 Task: In the  document illustration. Add the mentioned hyperlink after second sentence in main content 'www.wikipedia.org' Insert the picture of  'Movie Poster' with name   Movie Poster.png  Change shape height to 3.3
Action: Mouse moved to (29, 81)
Screenshot: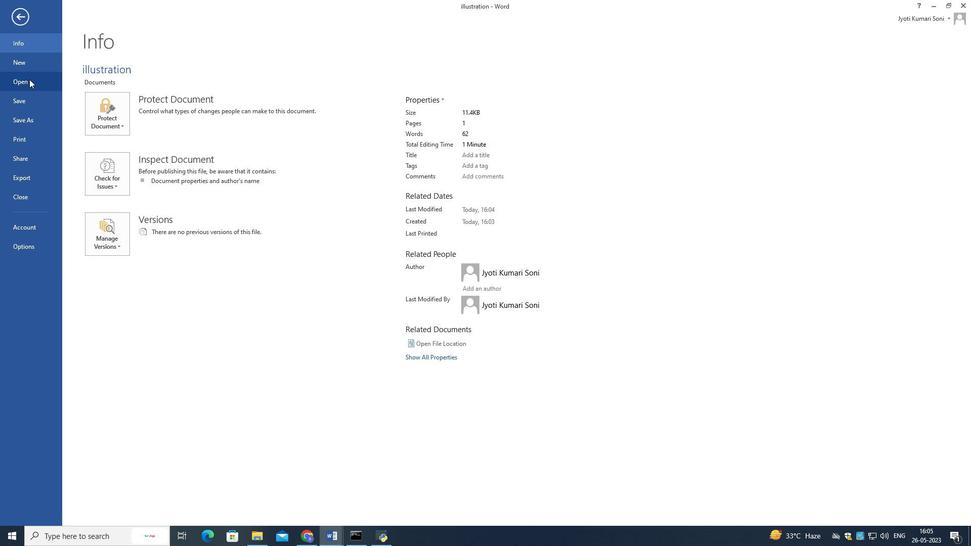
Action: Mouse pressed left at (29, 81)
Screenshot: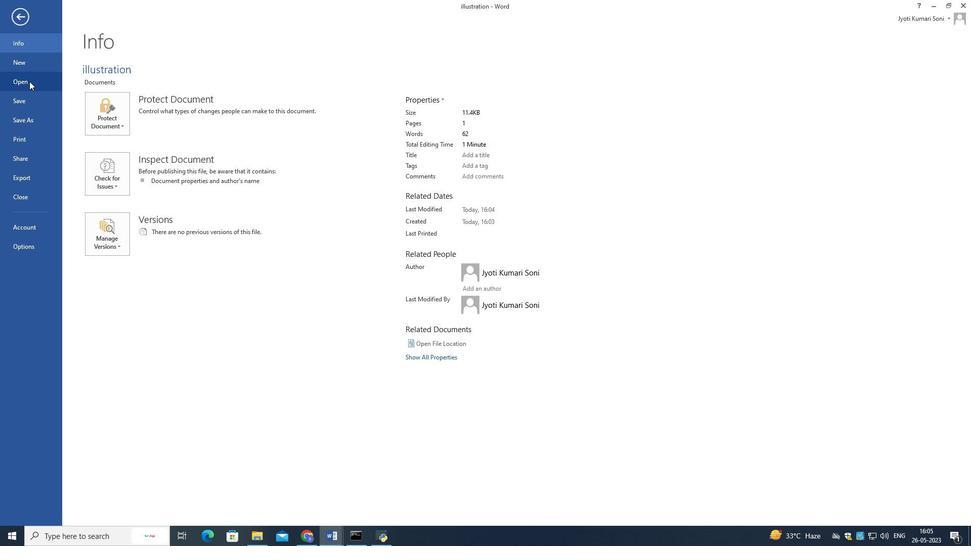 
Action: Mouse moved to (288, 98)
Screenshot: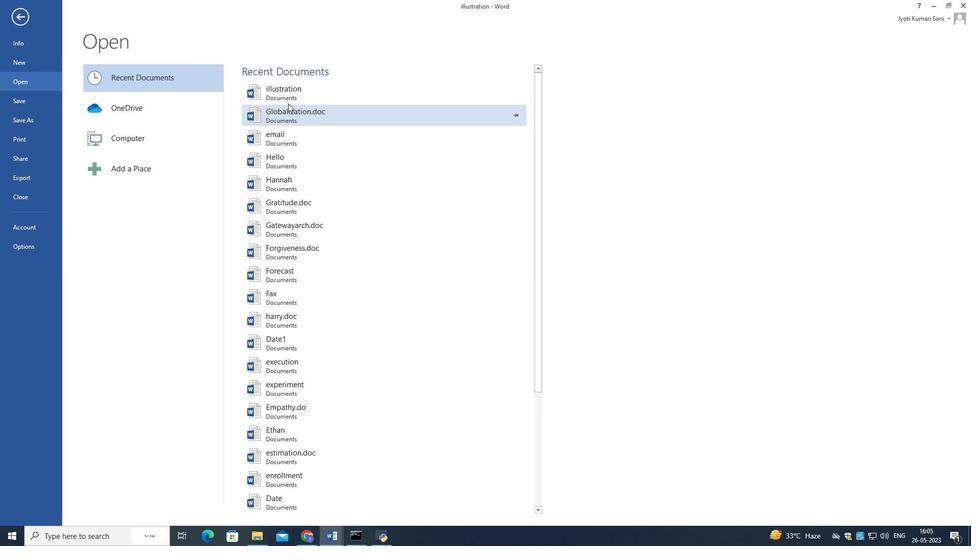 
Action: Mouse pressed left at (288, 98)
Screenshot: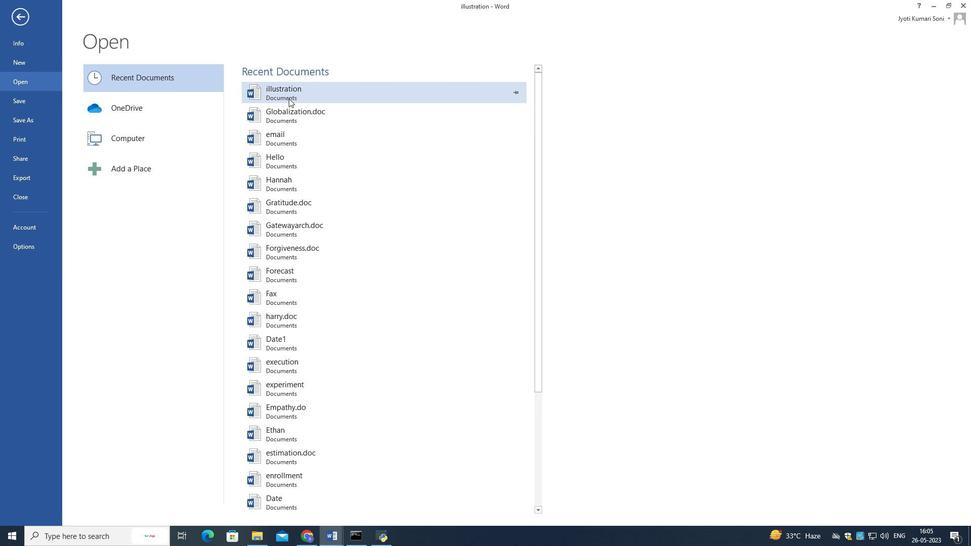 
Action: Mouse moved to (365, 234)
Screenshot: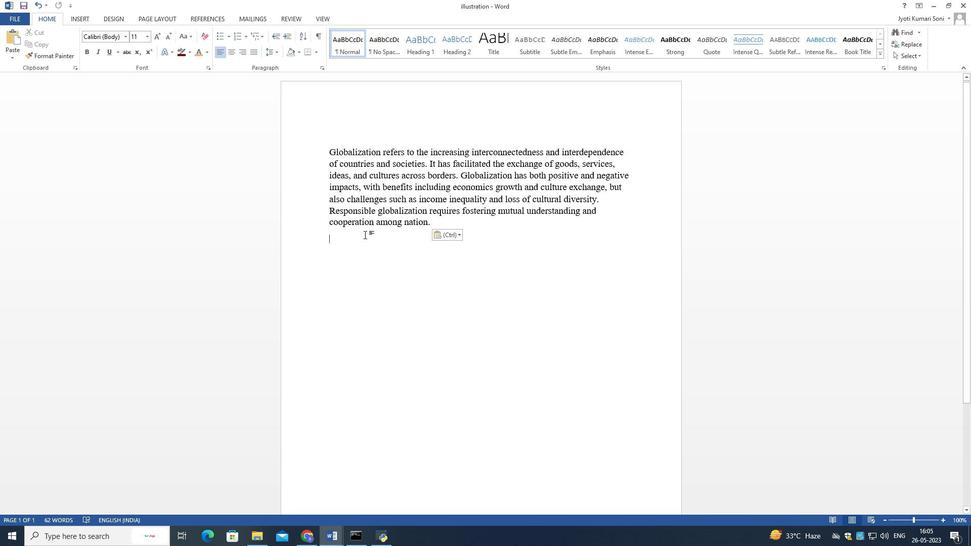 
Action: Mouse pressed left at (365, 234)
Screenshot: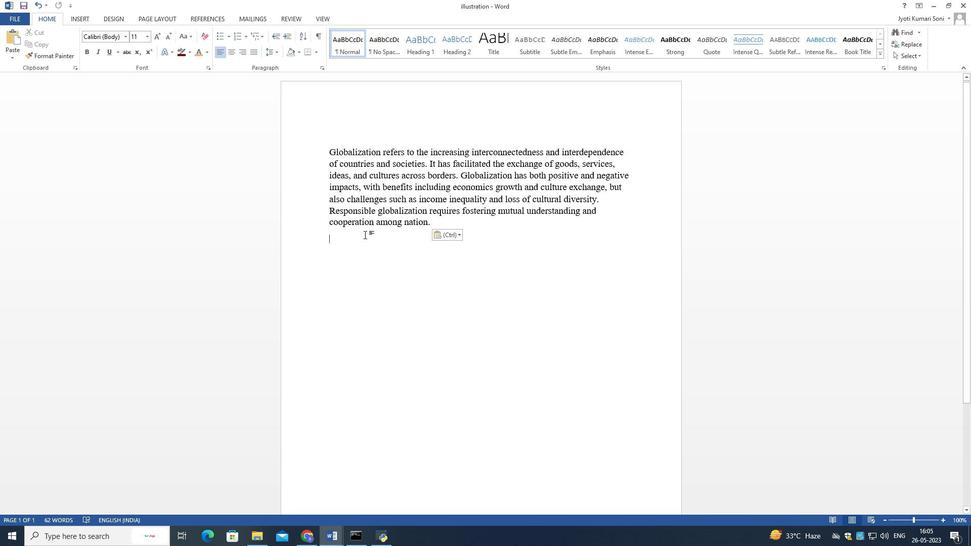 
Action: Mouse moved to (366, 242)
Screenshot: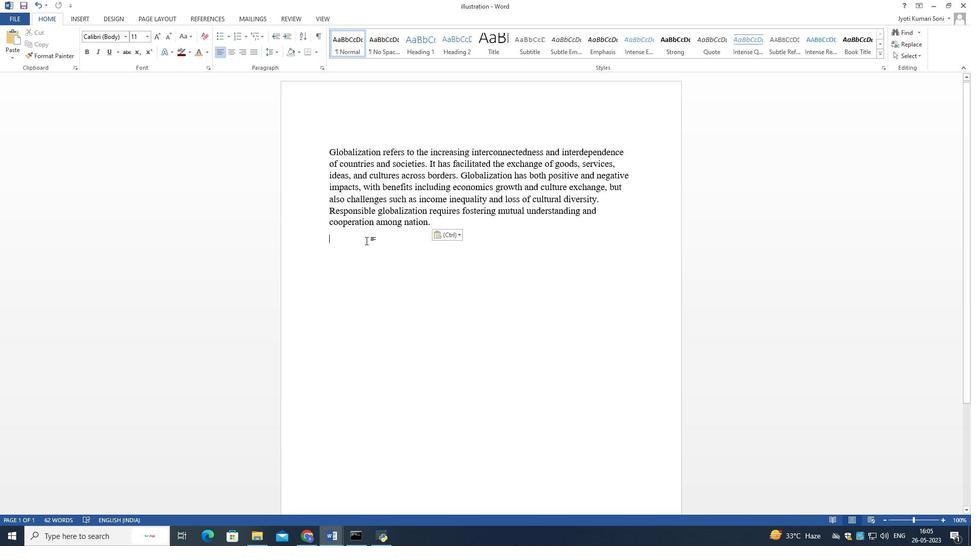 
Action: Mouse pressed left at (366, 242)
Screenshot: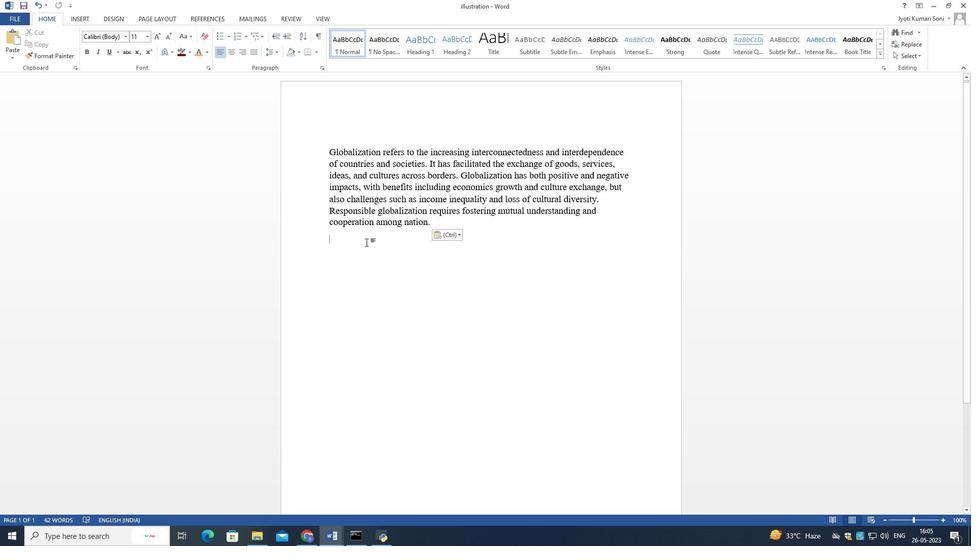 
Action: Mouse moved to (381, 150)
Screenshot: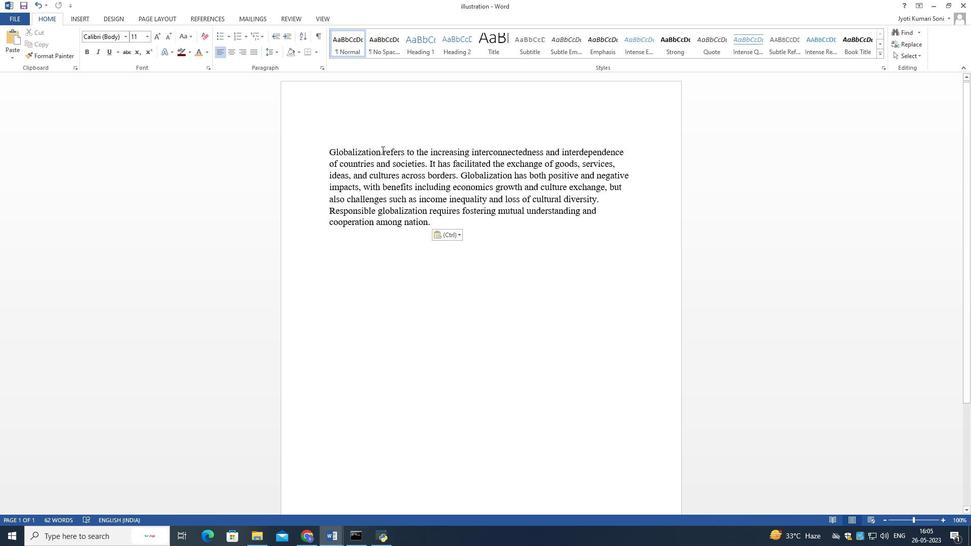 
Action: Mouse pressed left at (381, 150)
Screenshot: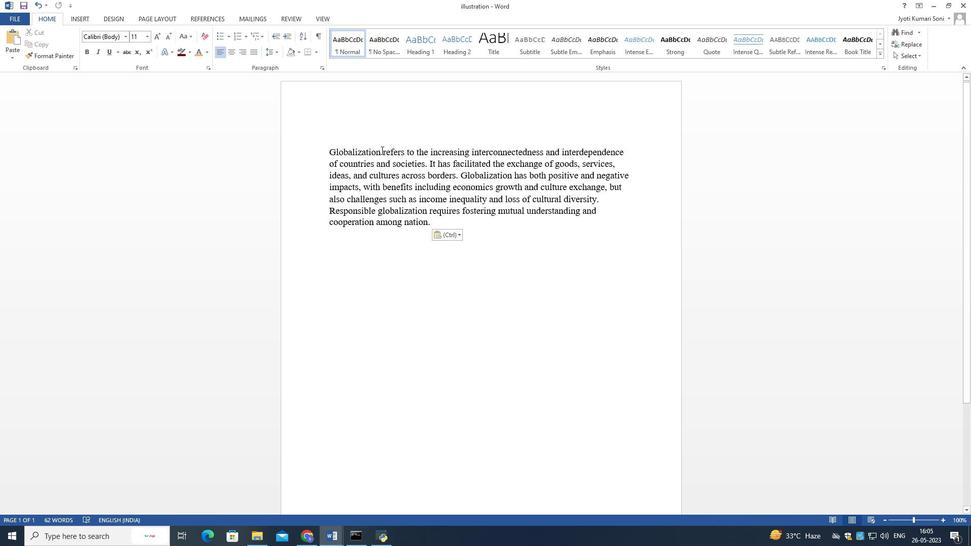 
Action: Mouse moved to (395, 176)
Screenshot: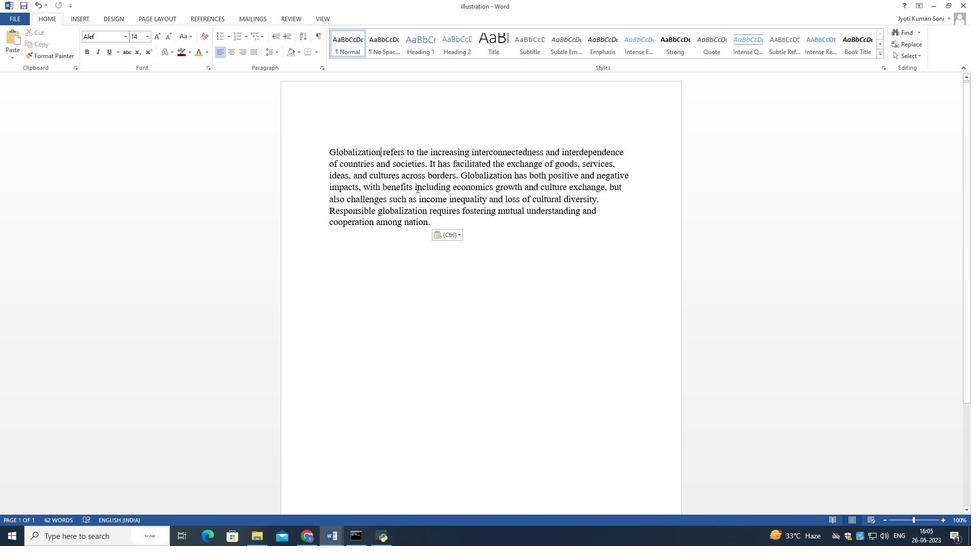 
Action: Key pressed <Key.space>
Screenshot: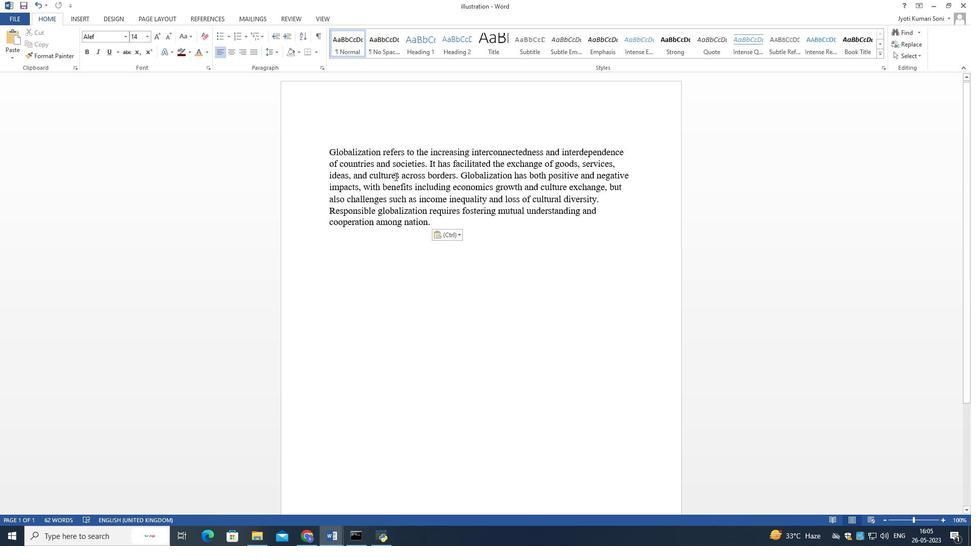 
Action: Mouse moved to (83, 15)
Screenshot: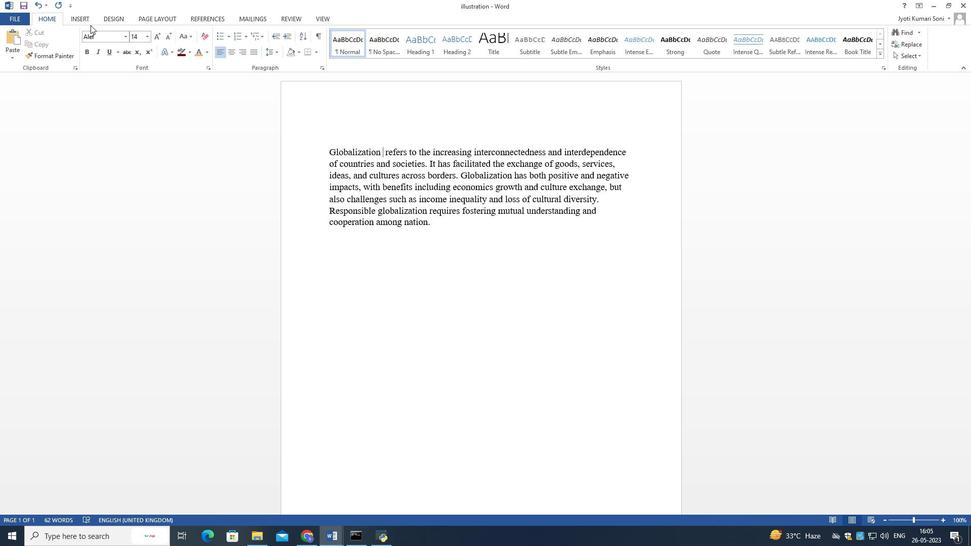
Action: Mouse pressed left at (83, 15)
Screenshot: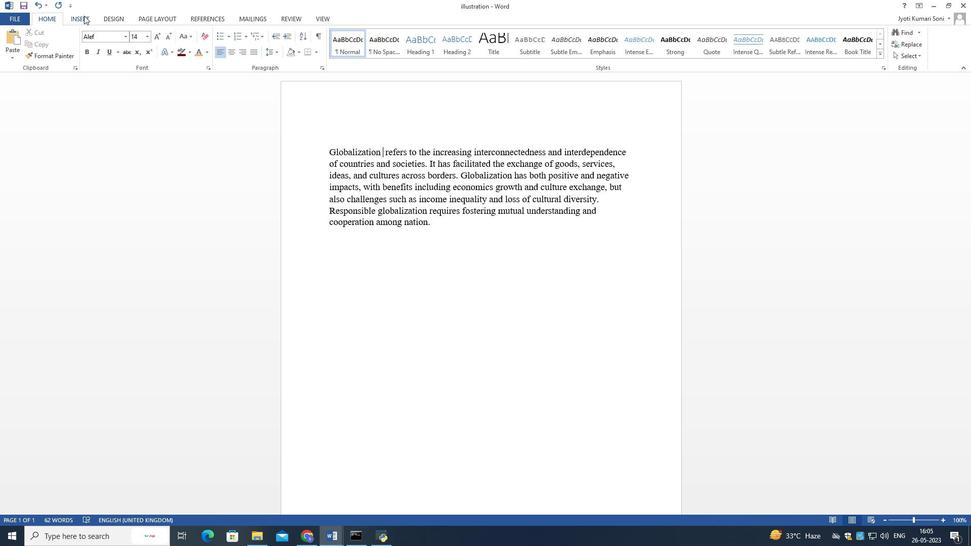 
Action: Mouse moved to (322, 43)
Screenshot: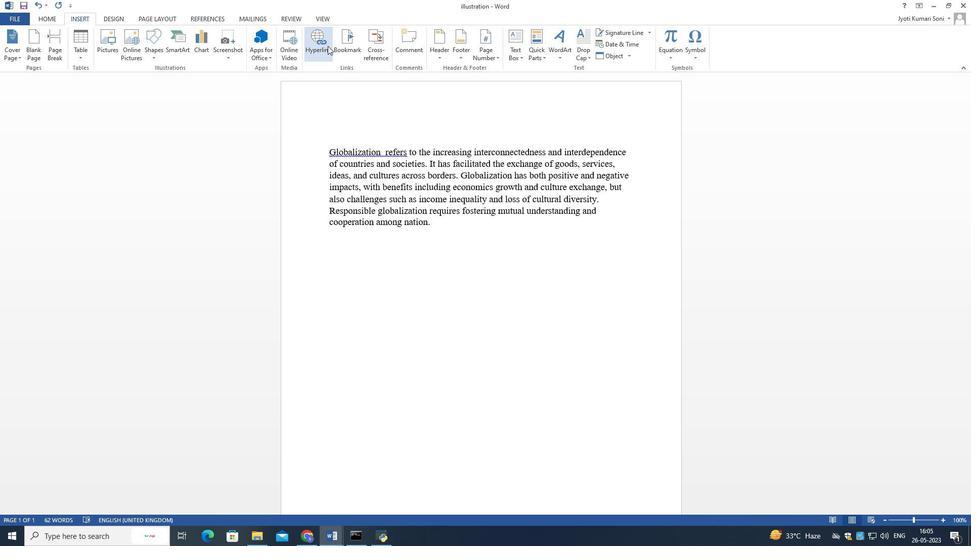 
Action: Mouse pressed left at (322, 43)
Screenshot: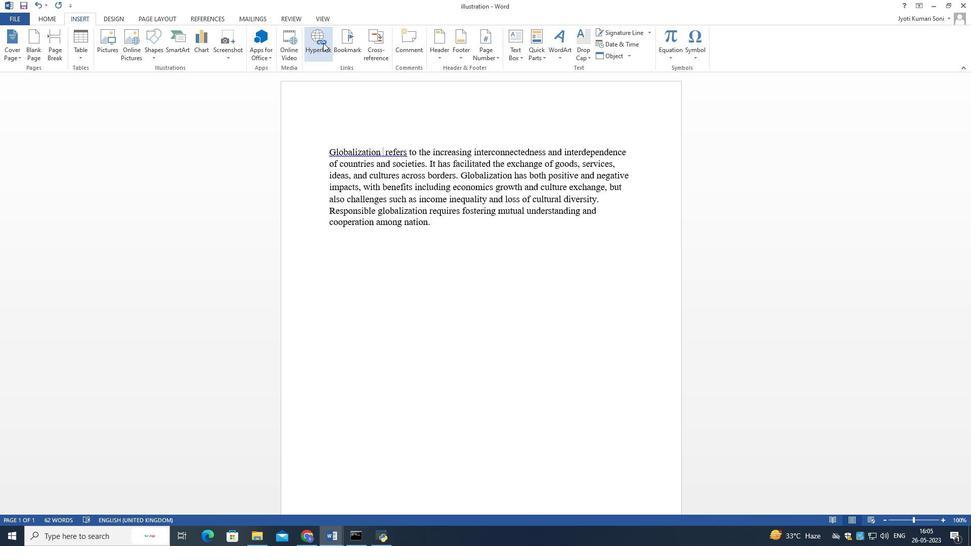 
Action: Mouse moved to (408, 220)
Screenshot: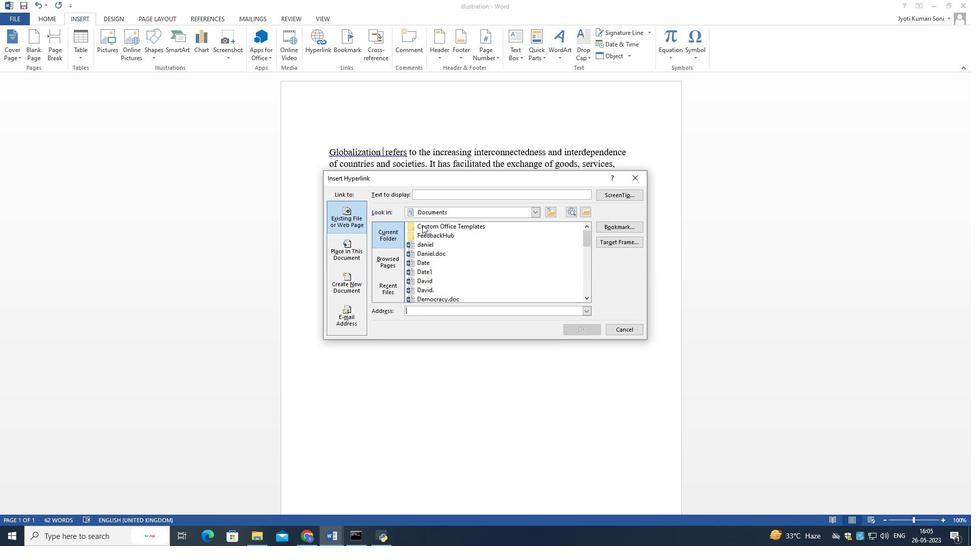 
Action: Key pressed www.wikipedia.org
Screenshot: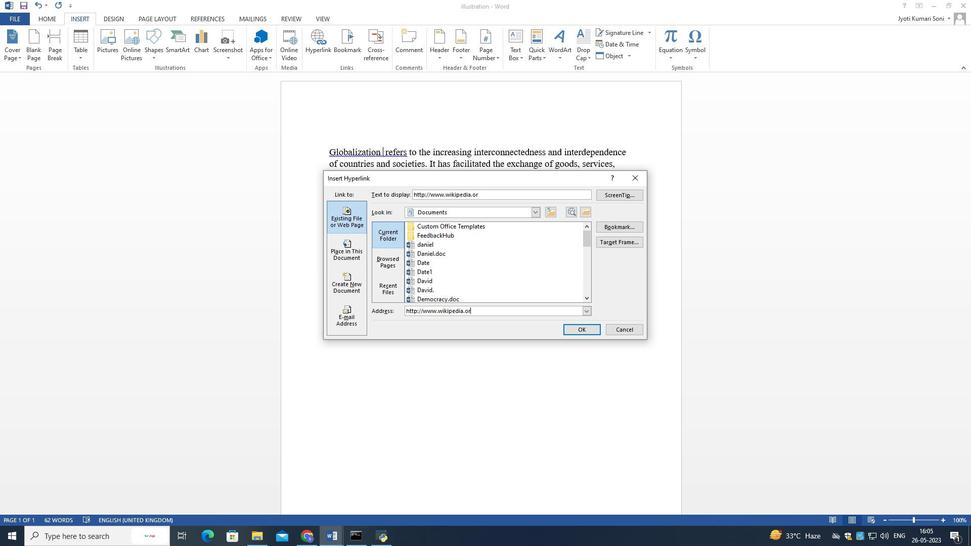 
Action: Mouse moved to (571, 328)
Screenshot: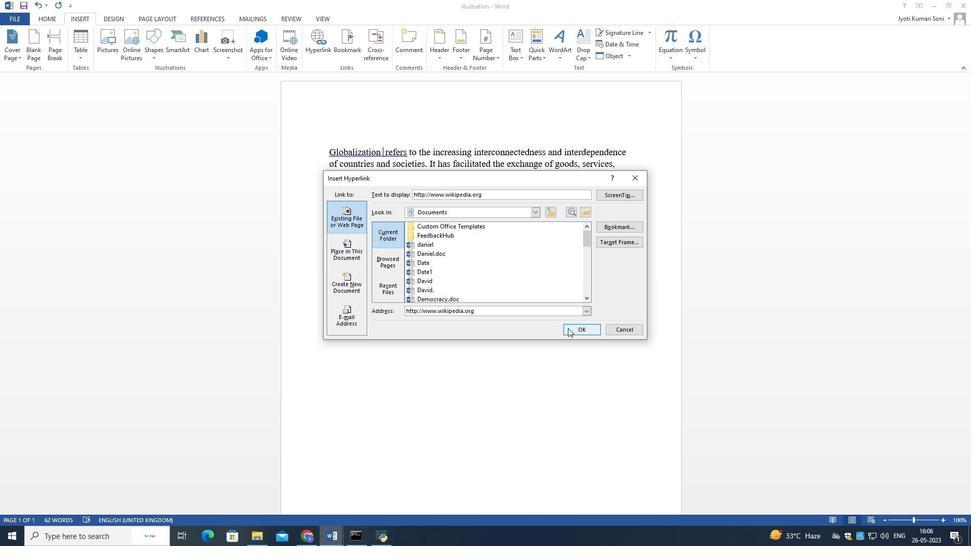 
Action: Mouse pressed left at (571, 328)
Screenshot: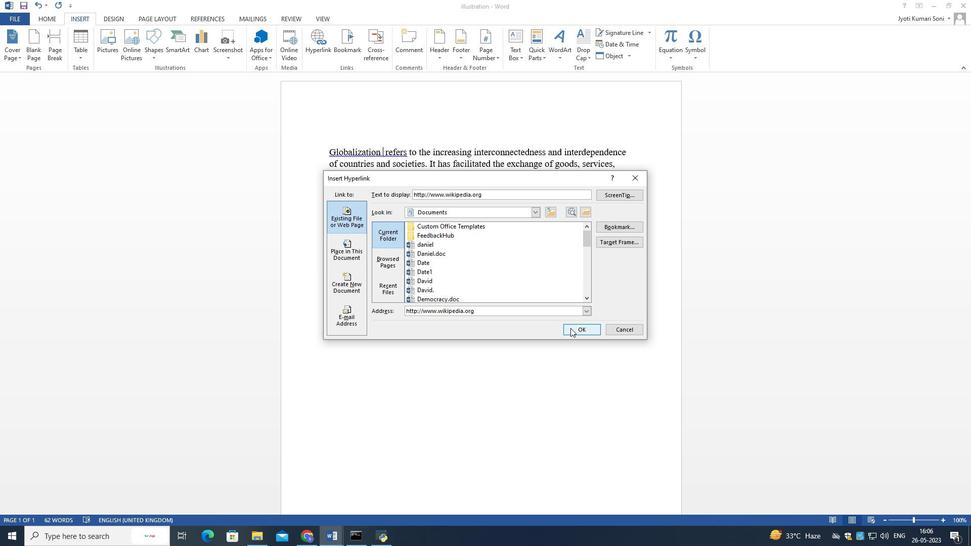 
Action: Mouse moved to (581, 227)
Screenshot: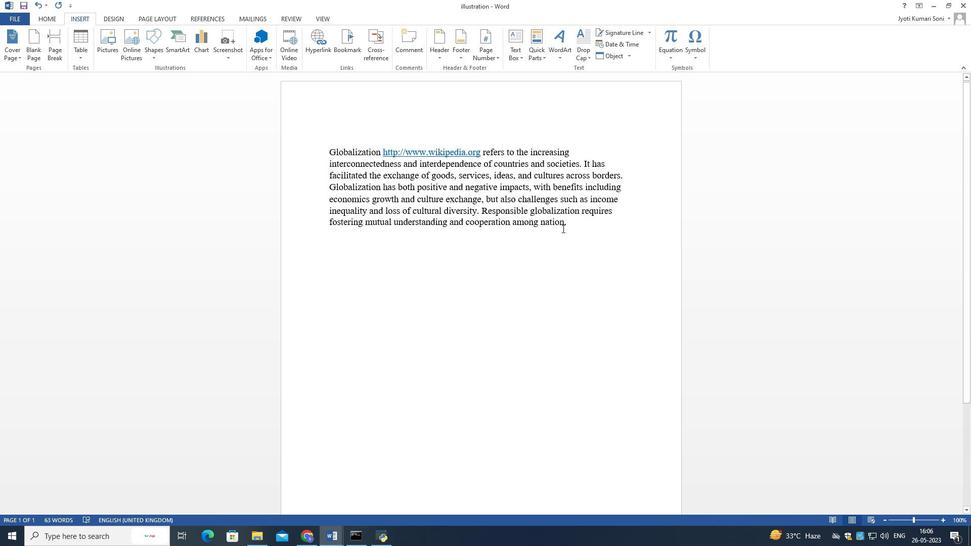 
Action: Mouse pressed left at (581, 227)
Screenshot: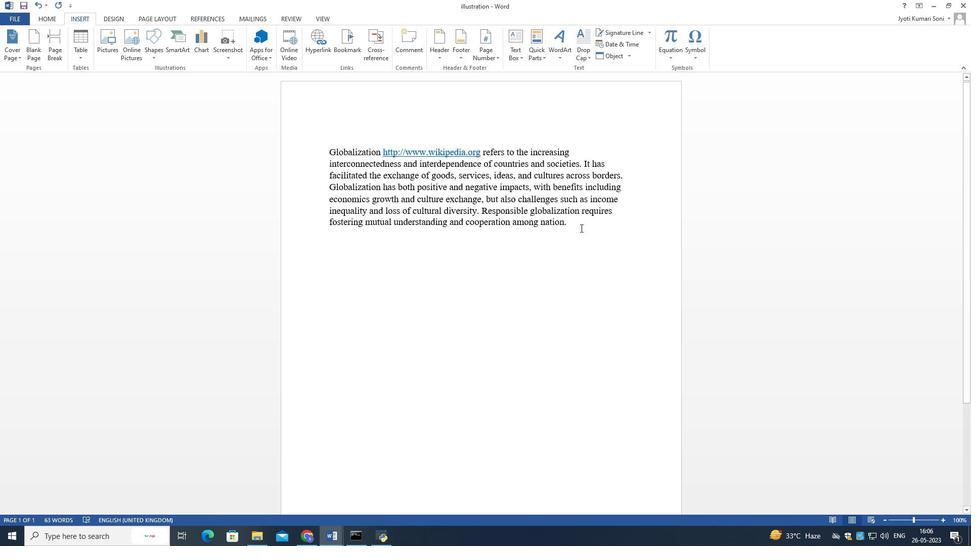 
Action: Mouse moved to (308, 536)
Screenshot: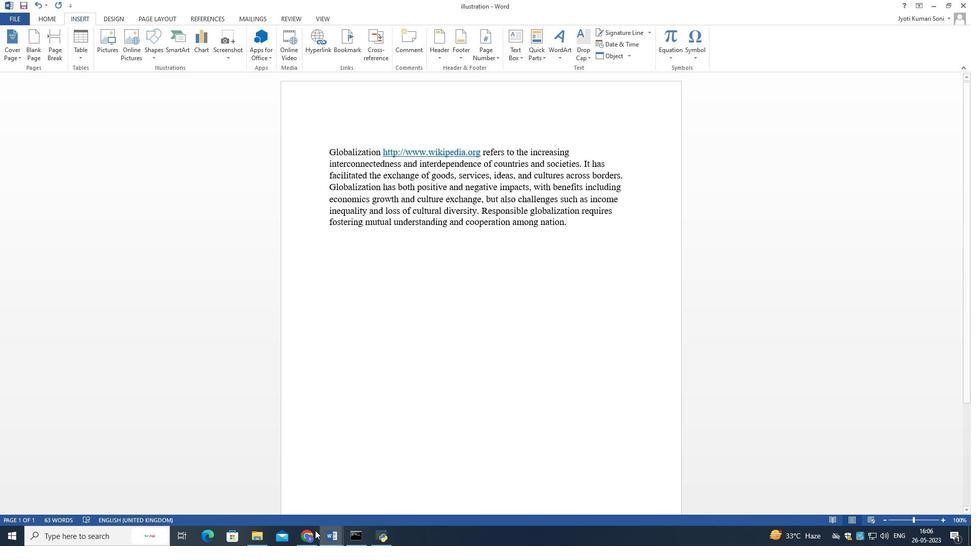 
Action: Mouse pressed left at (308, 536)
Screenshot: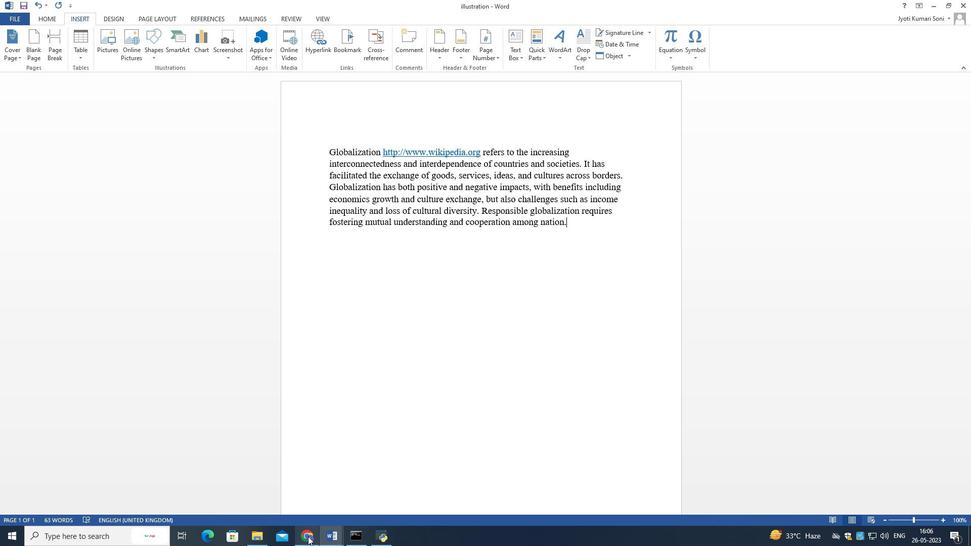 
Action: Mouse moved to (314, 60)
Screenshot: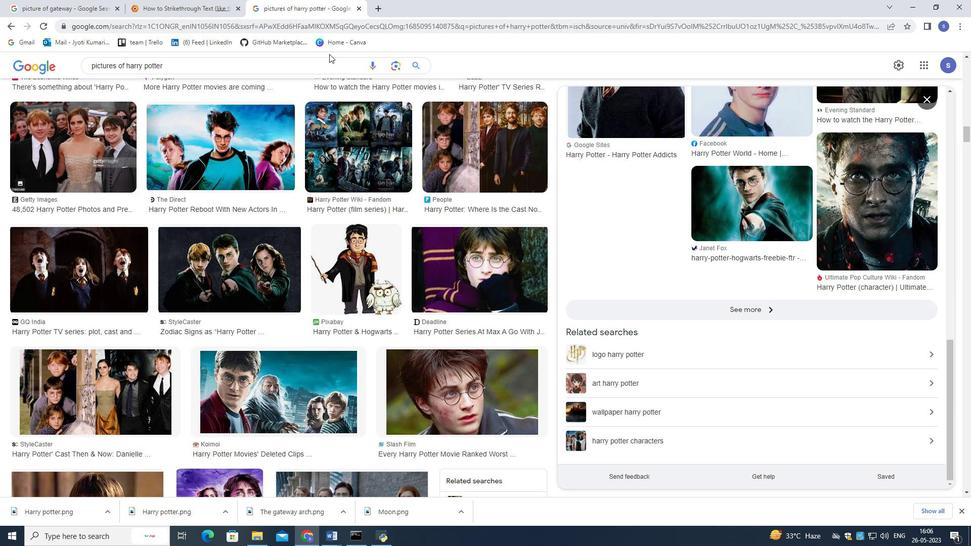 
Action: Mouse pressed left at (314, 60)
Screenshot: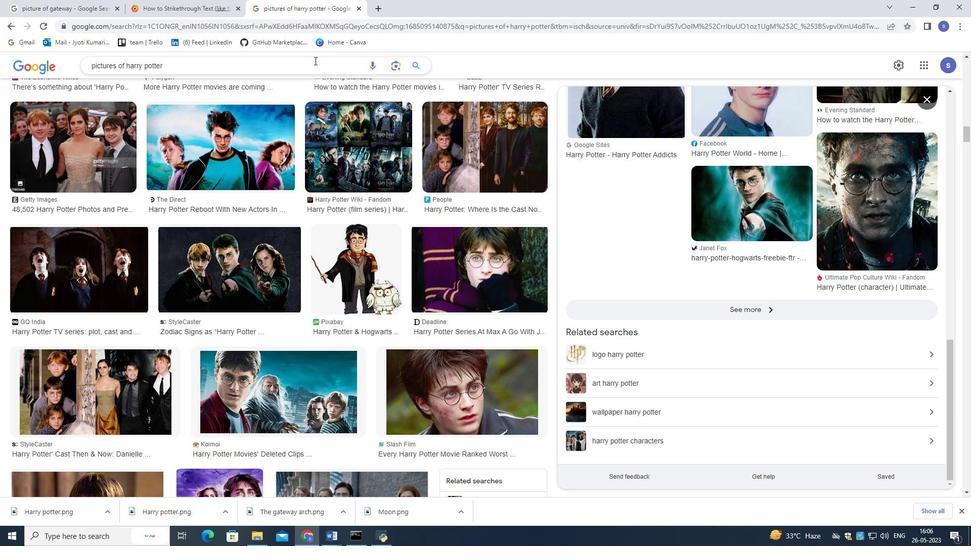 
Action: Key pressed <Key.backspace><Key.backspace><Key.backspace><Key.backspace><Key.backspace>
Screenshot: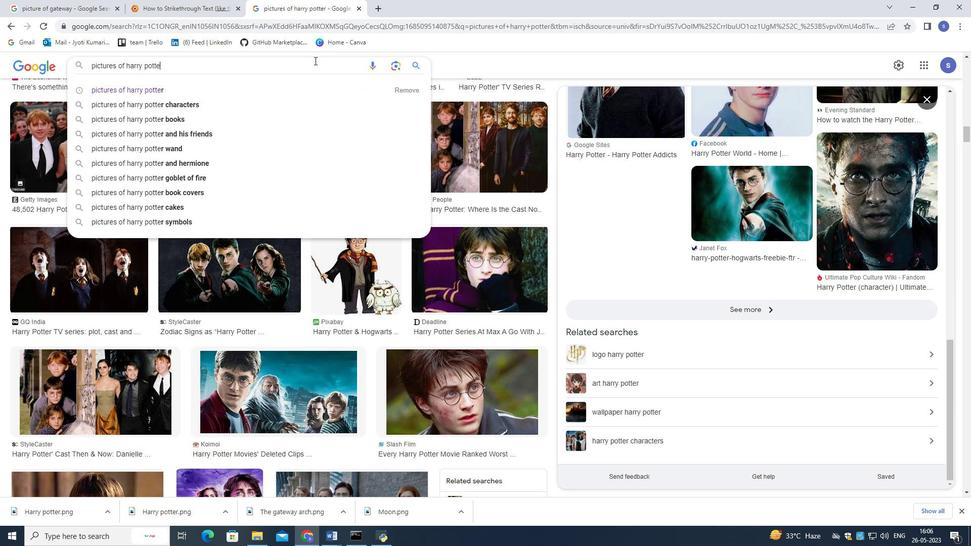 
Action: Mouse moved to (313, 60)
Screenshot: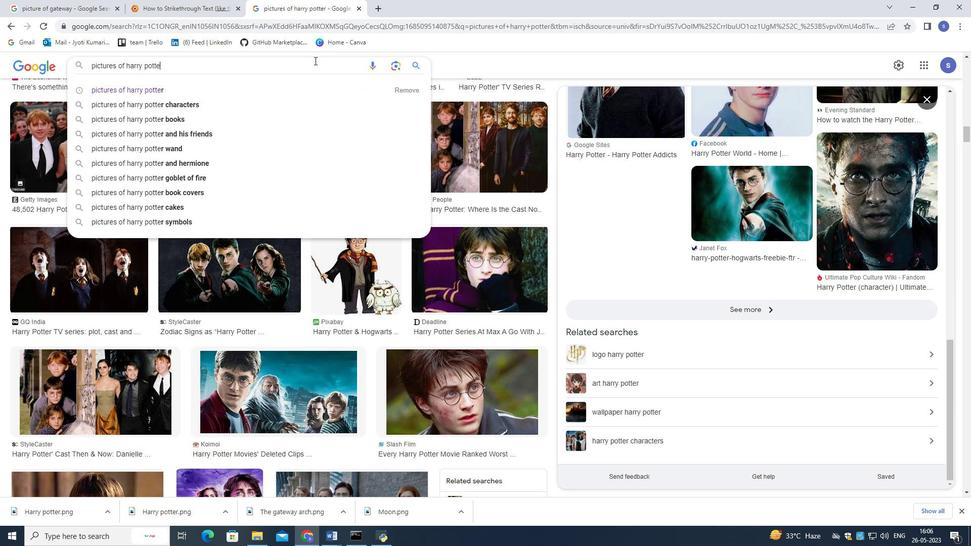 
Action: Key pressed <Key.backspace>
Screenshot: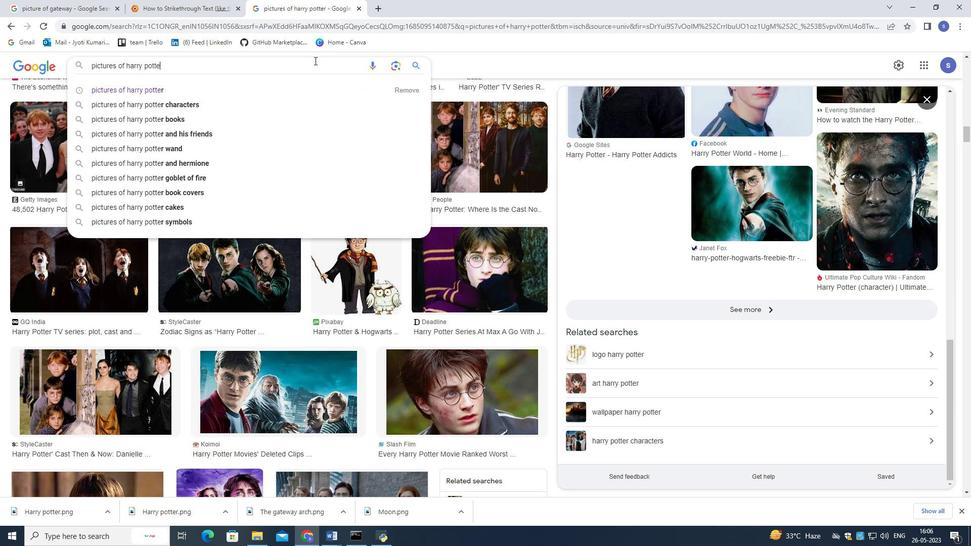
Action: Mouse moved to (311, 60)
Screenshot: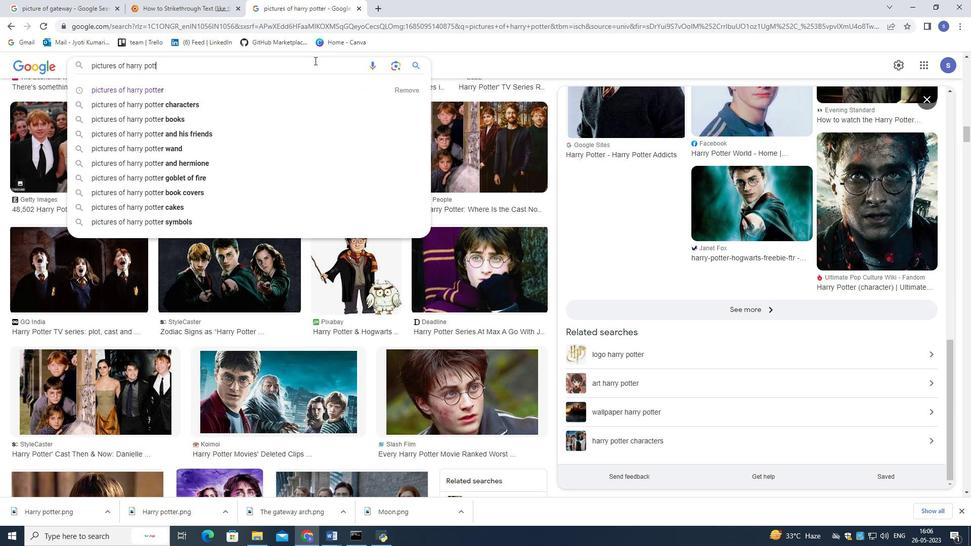 
Action: Key pressed <Key.backspace>
Screenshot: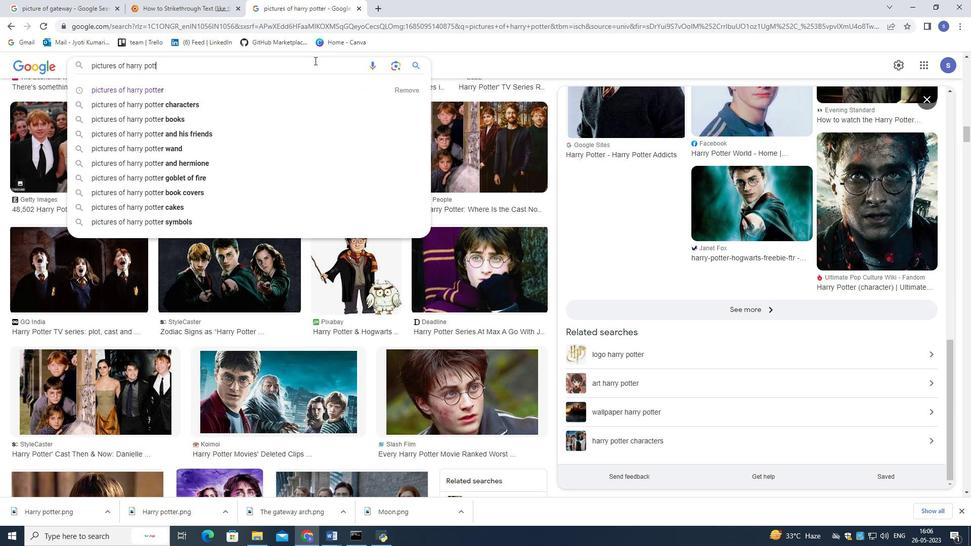 
Action: Mouse moved to (310, 59)
Screenshot: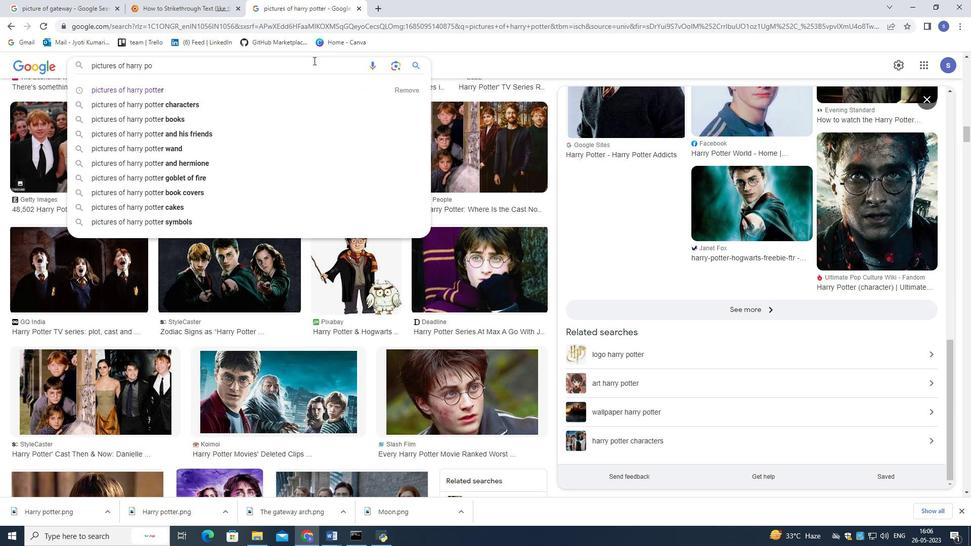 
Action: Key pressed <Key.backspace>
Screenshot: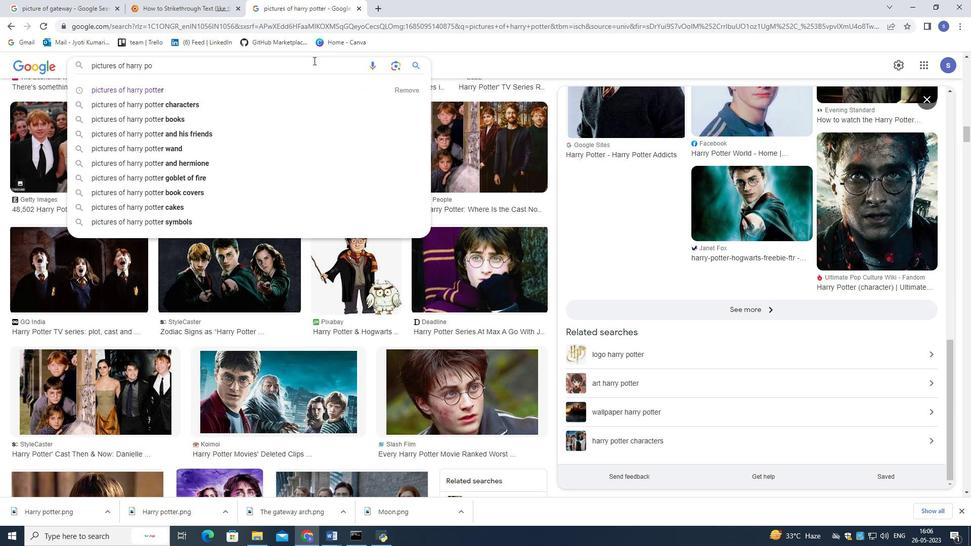 
Action: Mouse moved to (310, 59)
Screenshot: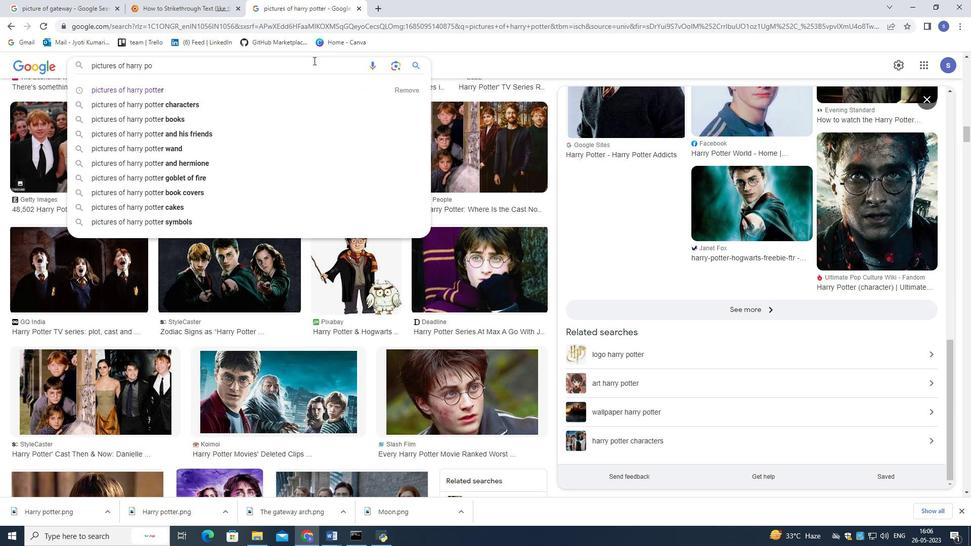 
Action: Key pressed <Key.backspace><Key.backspace><Key.backspace><Key.backspace><Key.backspace><Key.backspace><Key.backspace><Key.backspace><Key.backspace><Key.backspace><Key.backspace><Key.backspace><Key.backspace><Key.backspace><Key.backspace><Key.backspace><Key.backspace><Key.backspace><Key.backspace><Key.backspace><Key.backspace><Key.backspace><Key.backspace><Key.backspace><Key.backspace>picture<Key.space>of<Key.space>m<Key.backspace>poster<Key.space>movie<Key.enter>
Screenshot: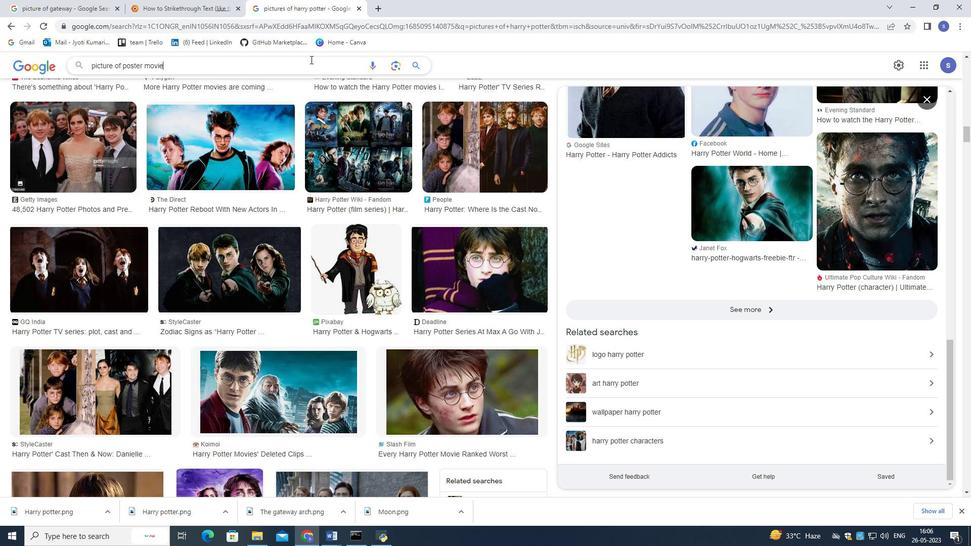 
Action: Mouse moved to (58, 292)
Screenshot: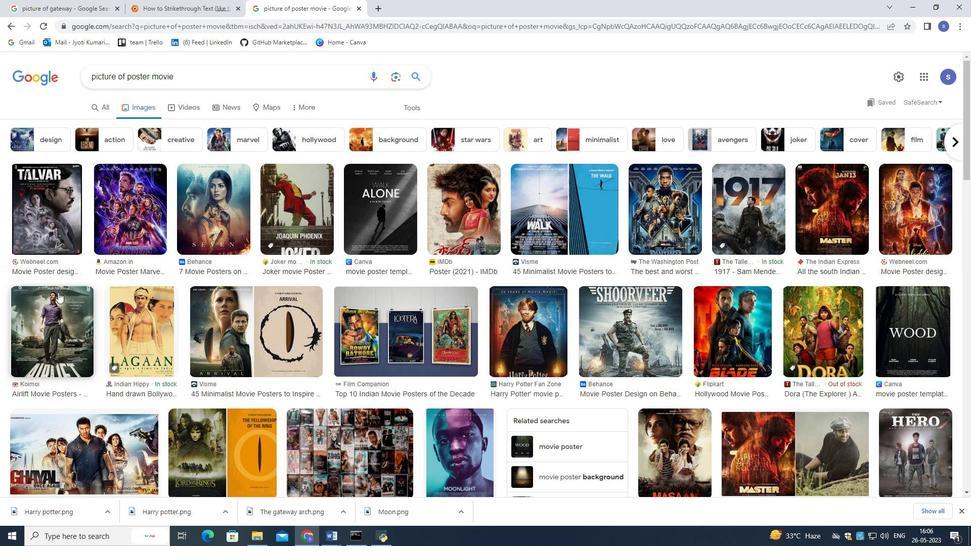 
Action: Mouse pressed left at (58, 292)
Screenshot: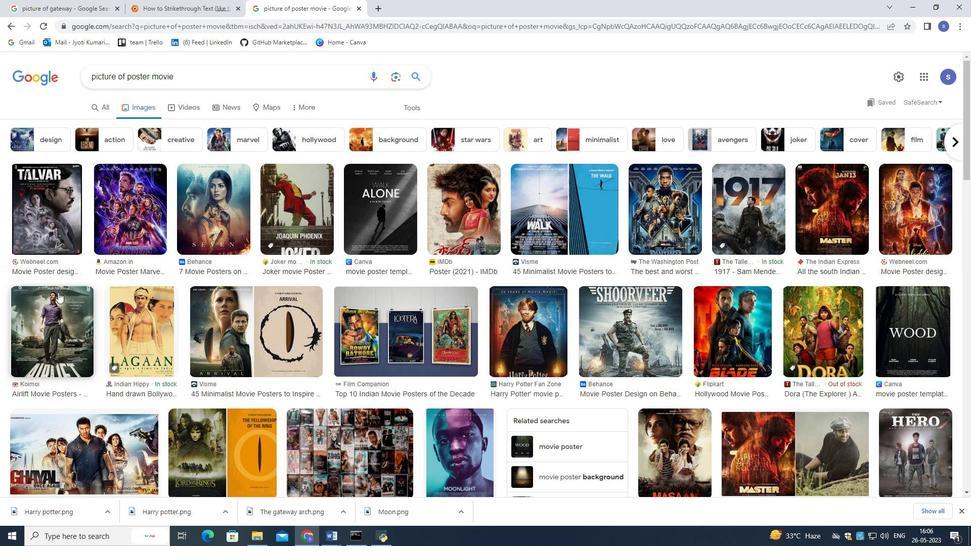 
Action: Mouse moved to (761, 200)
Screenshot: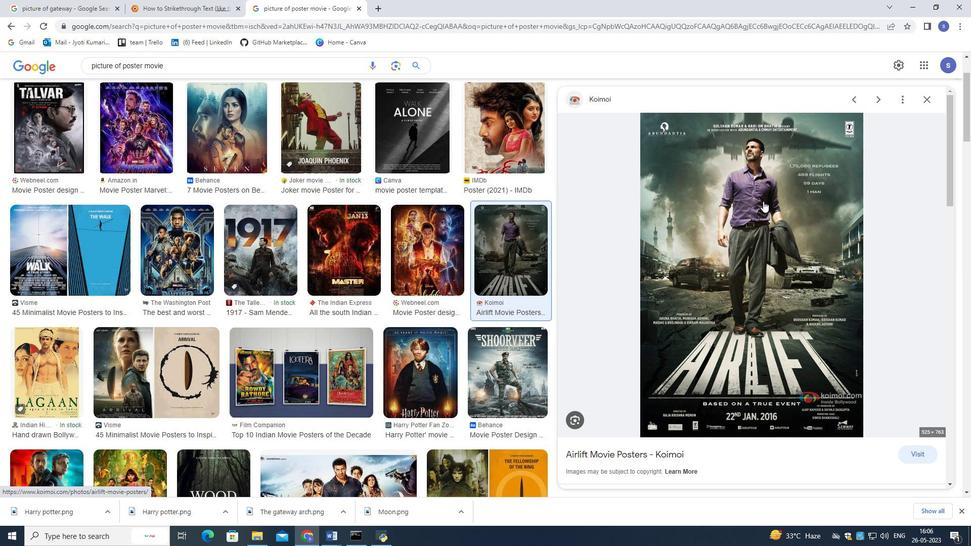 
Action: Mouse pressed right at (761, 200)
Screenshot: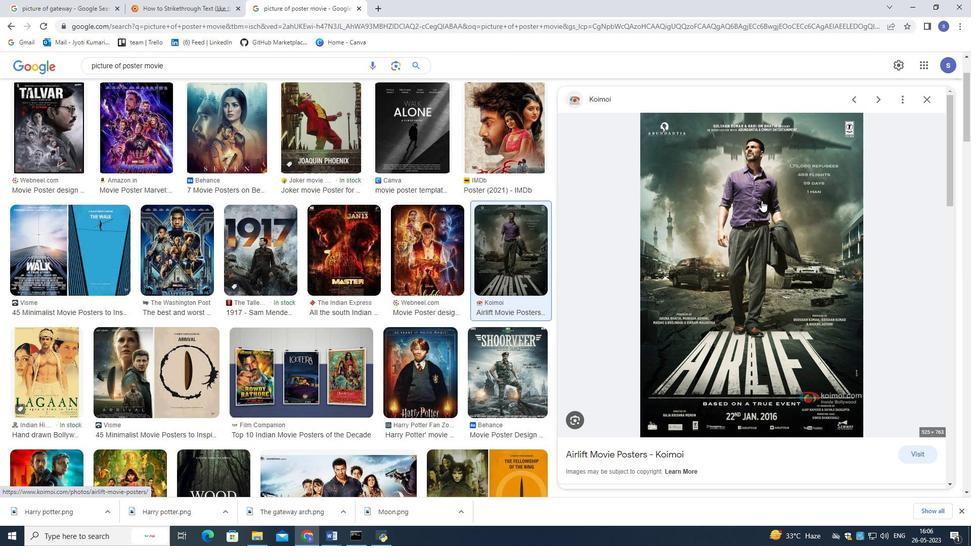 
Action: Mouse moved to (795, 307)
Screenshot: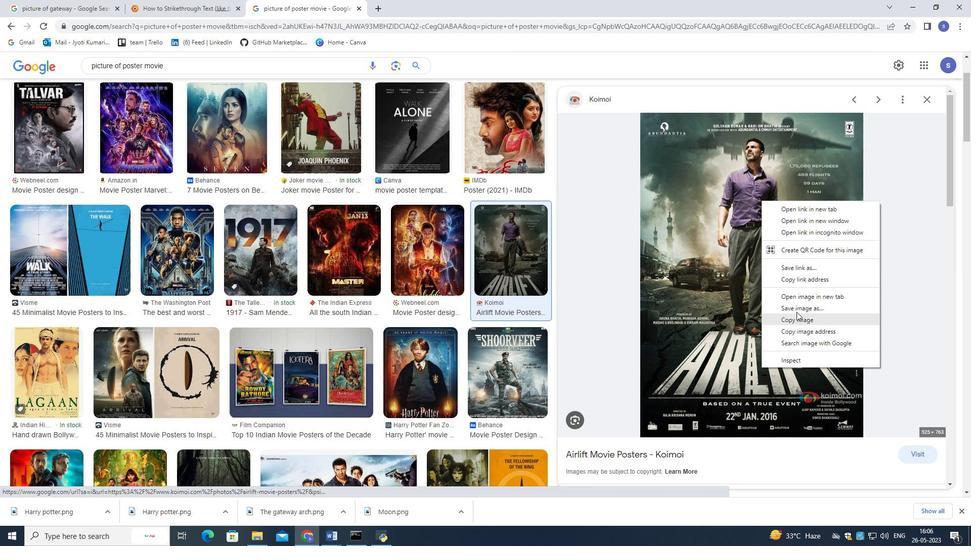 
Action: Mouse pressed left at (795, 307)
Screenshot: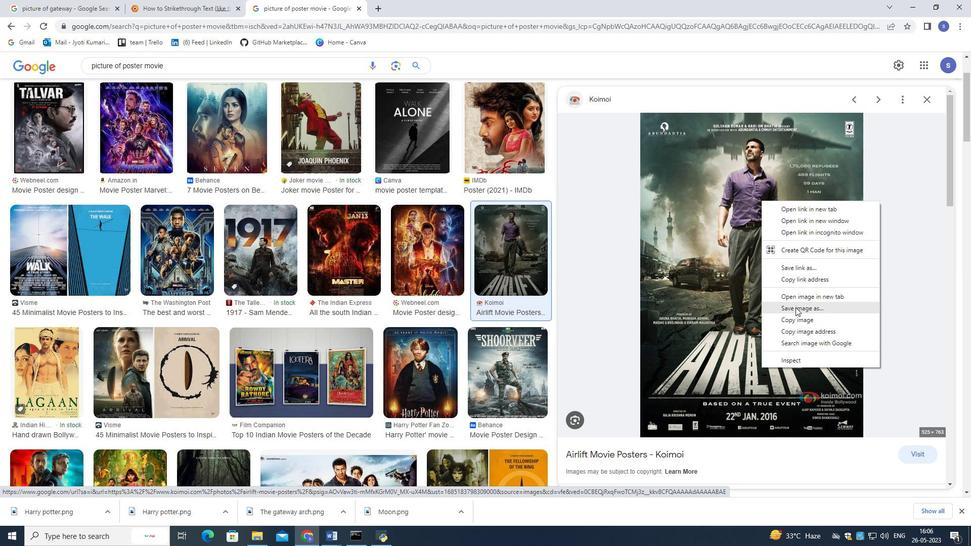 
Action: Mouse moved to (366, 173)
Screenshot: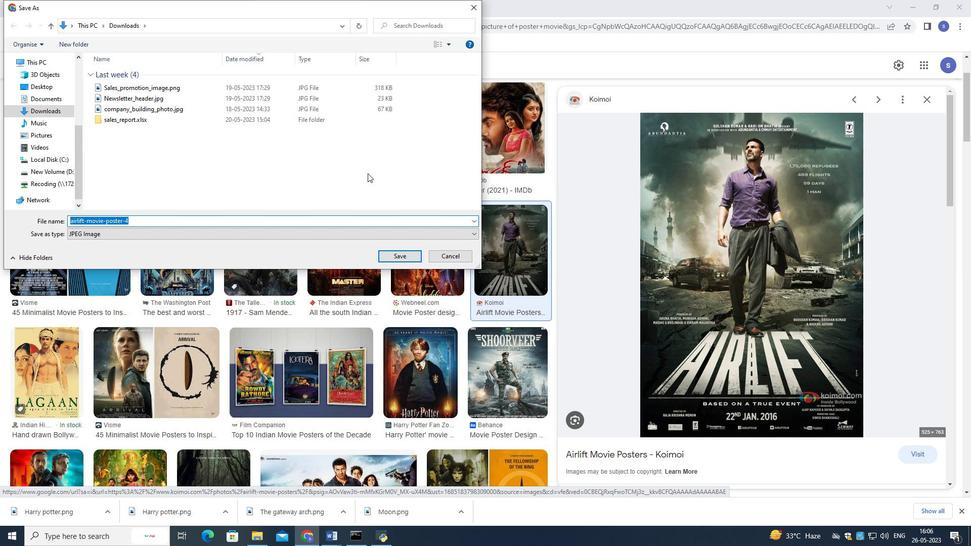 
Action: Key pressed <Key.shift>Movie<Key.space>poster.png<Key.enter>
Screenshot: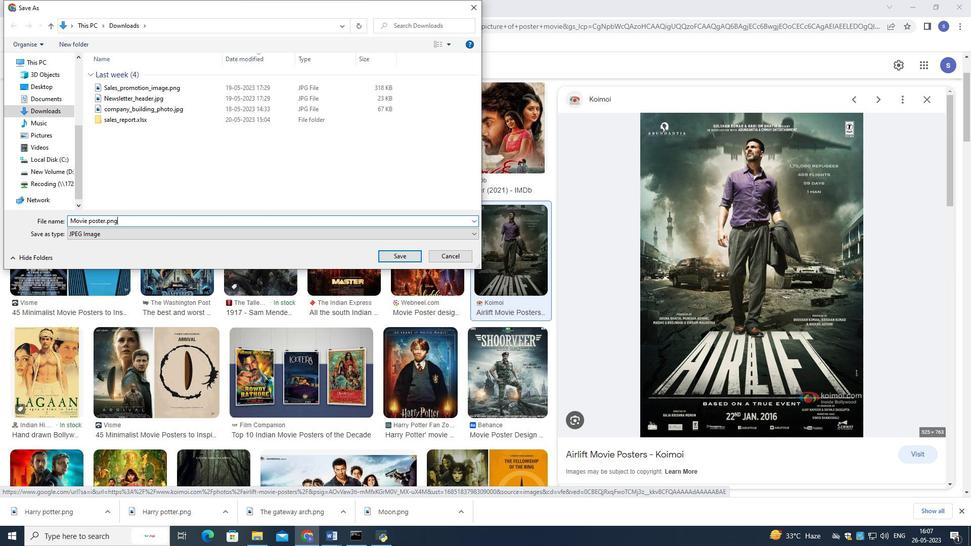 
Action: Mouse moved to (323, 535)
Screenshot: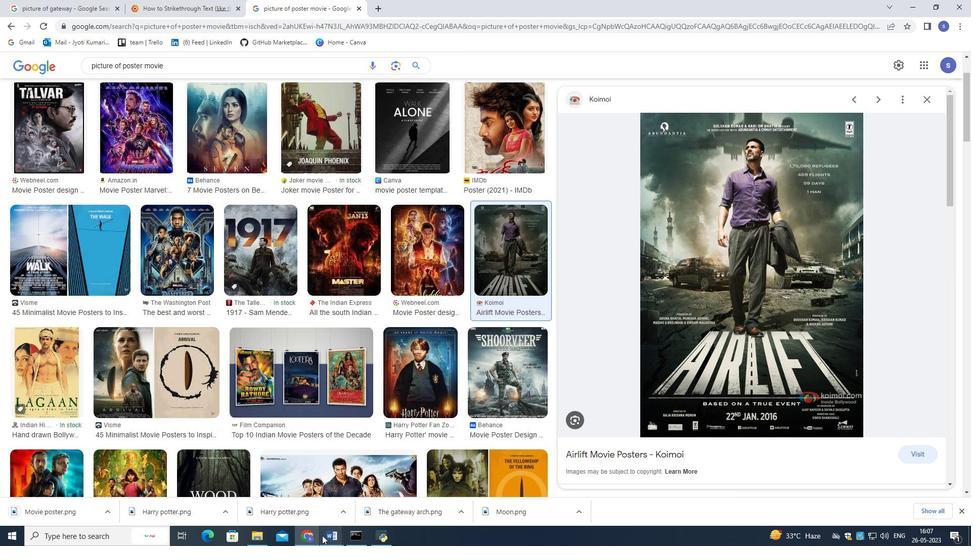 
Action: Mouse pressed left at (323, 535)
Screenshot: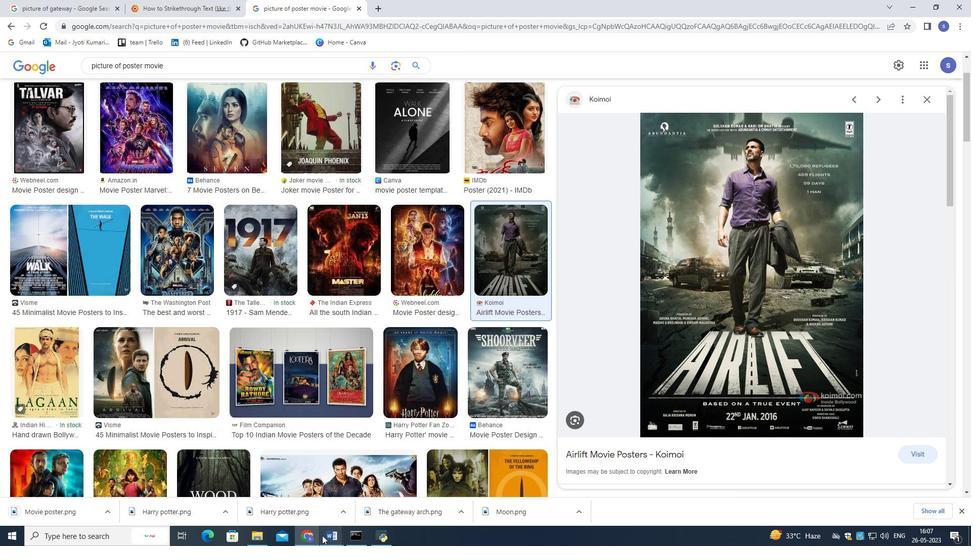 
Action: Mouse moved to (447, 477)
Screenshot: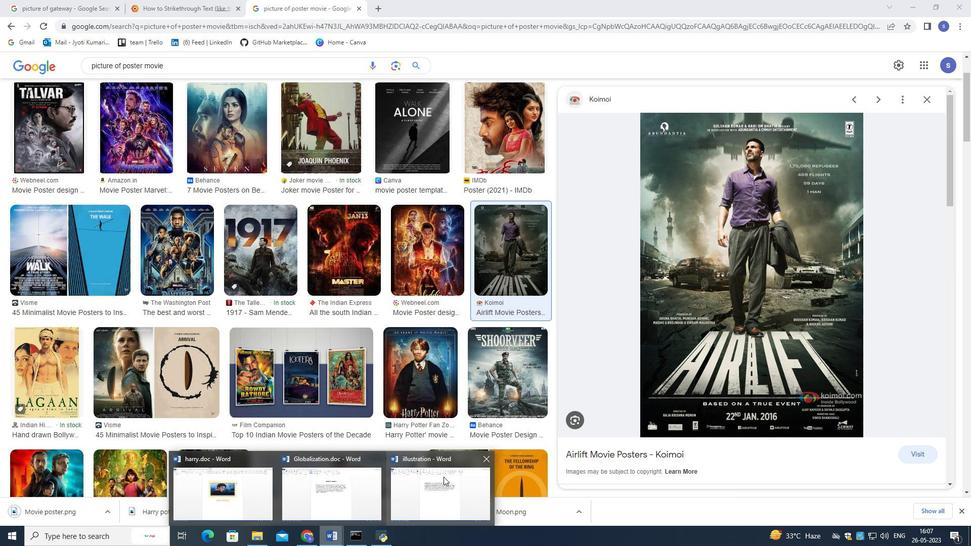 
Action: Mouse pressed left at (447, 477)
Screenshot: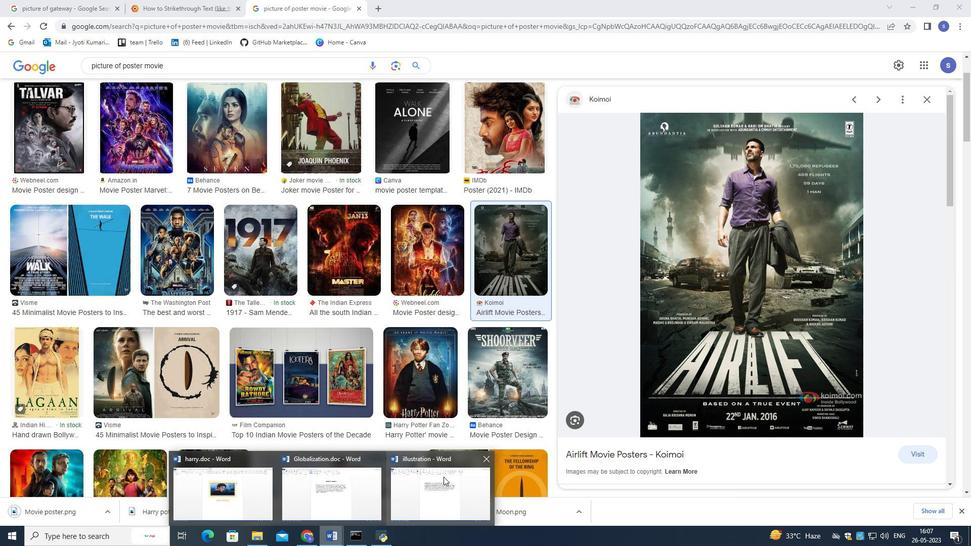 
Action: Mouse moved to (578, 225)
Screenshot: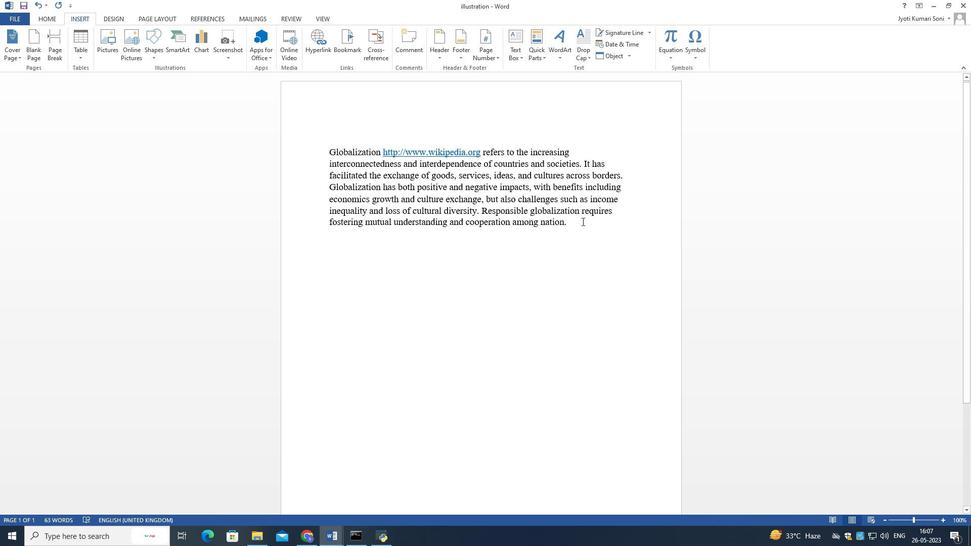 
Action: Mouse pressed left at (578, 225)
Screenshot: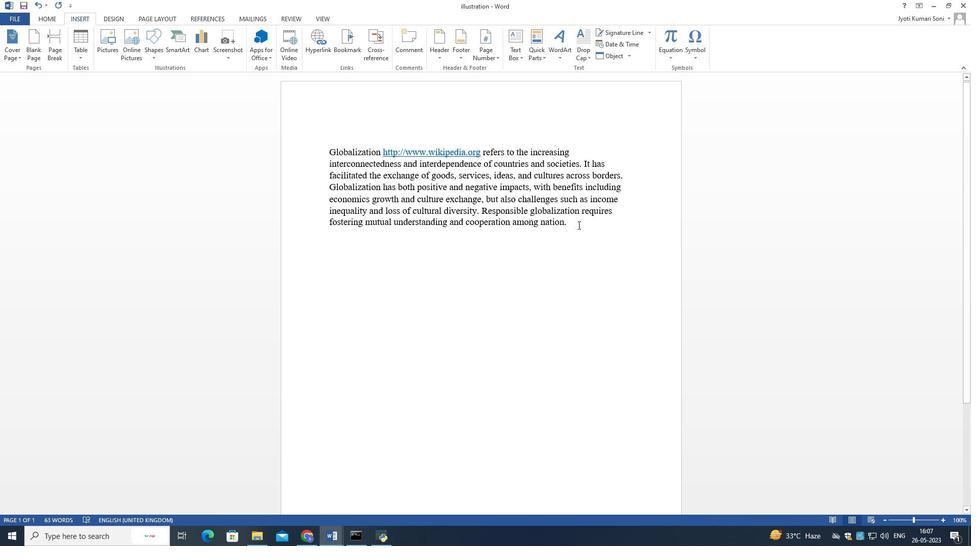 
Action: Mouse moved to (565, 218)
Screenshot: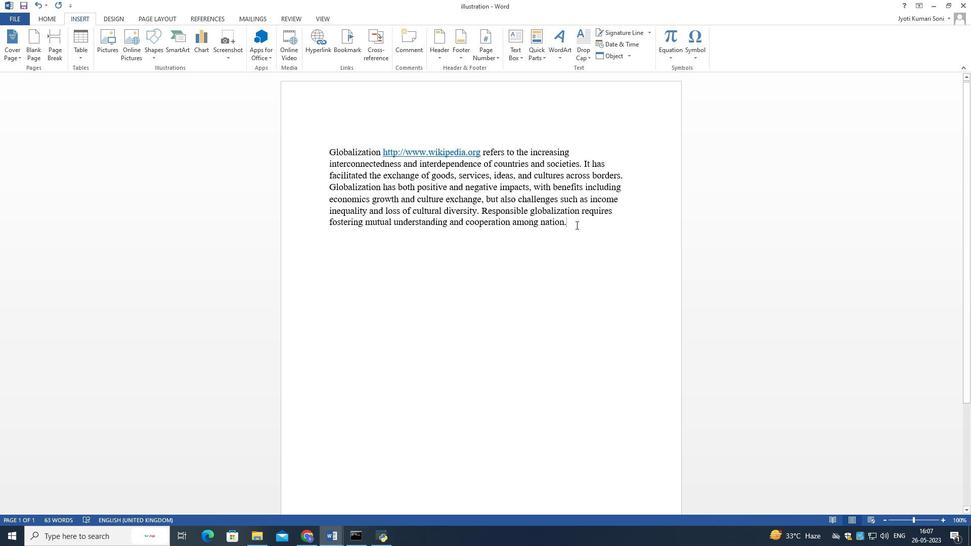 
Action: Key pressed <Key.enter><Key.enter>
Screenshot: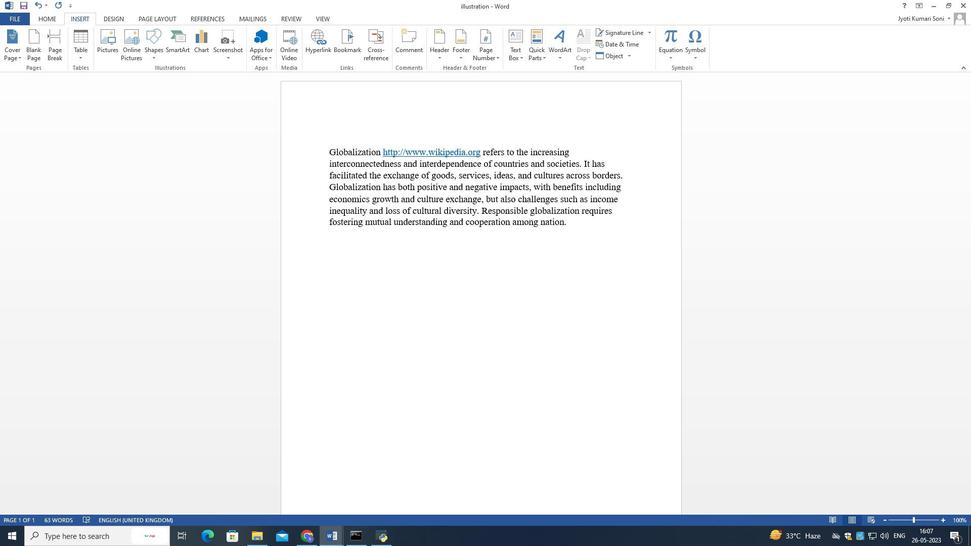 
Action: Mouse moved to (103, 38)
Screenshot: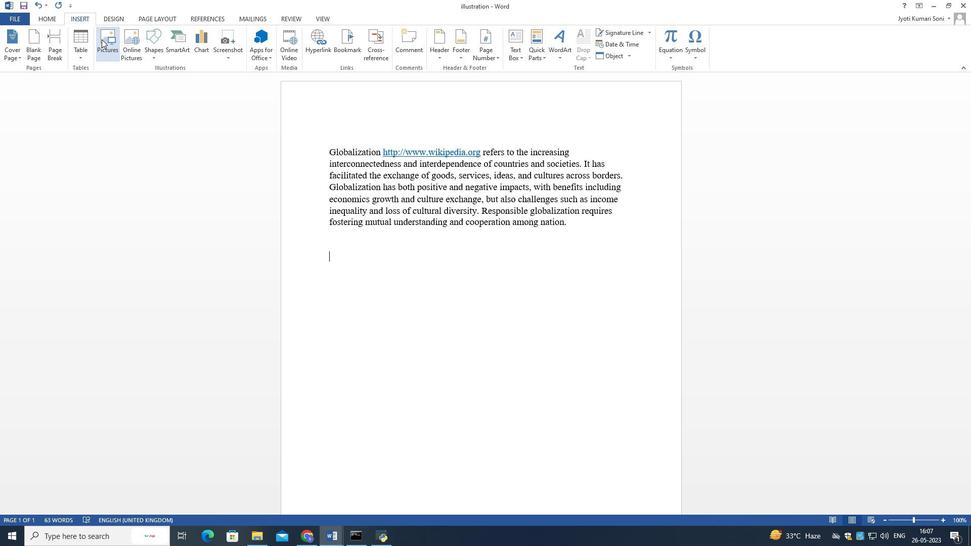 
Action: Mouse pressed left at (103, 38)
Screenshot: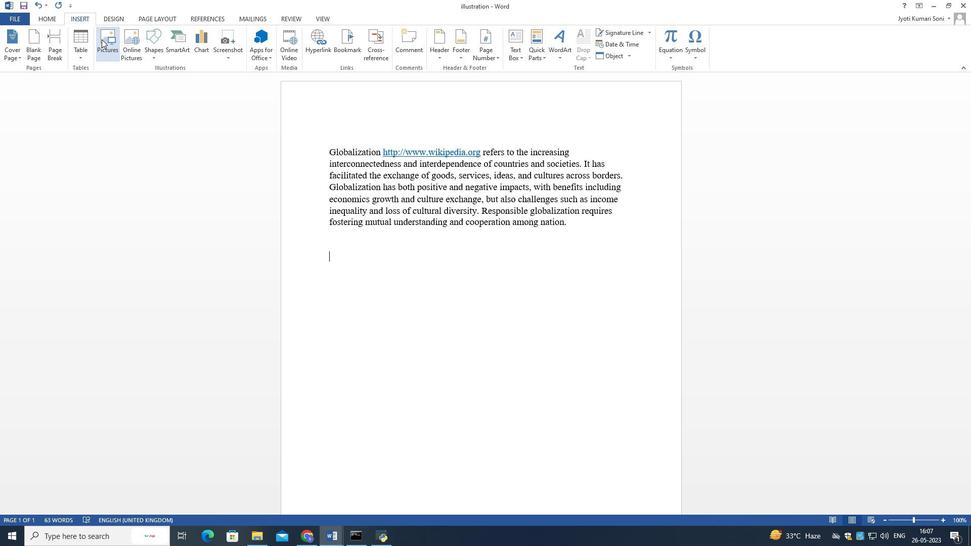 
Action: Mouse moved to (129, 86)
Screenshot: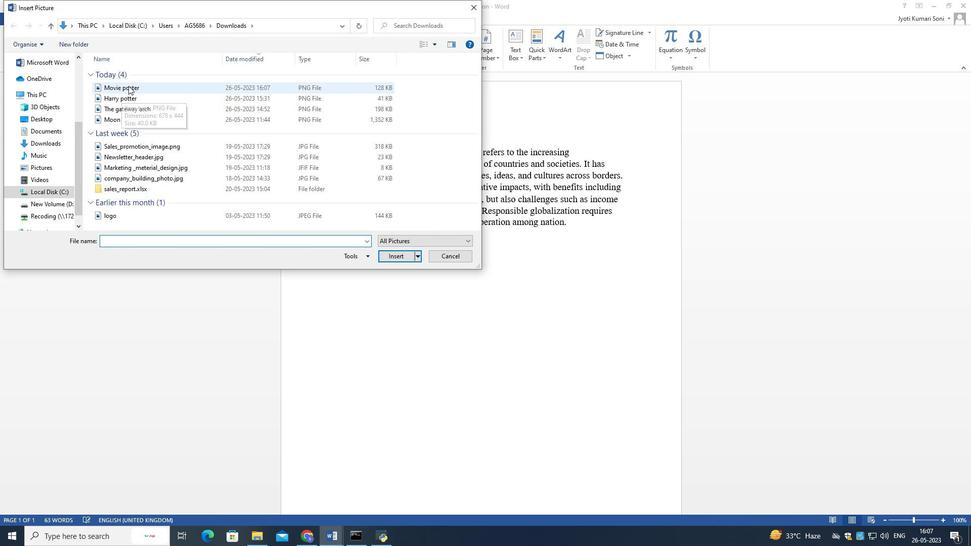 
Action: Mouse pressed left at (129, 86)
Screenshot: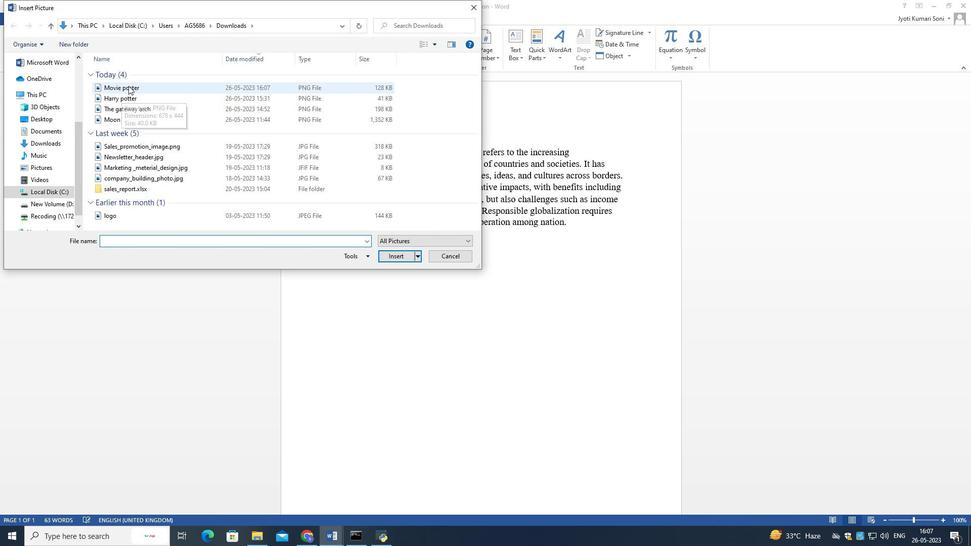 
Action: Mouse moved to (391, 259)
Screenshot: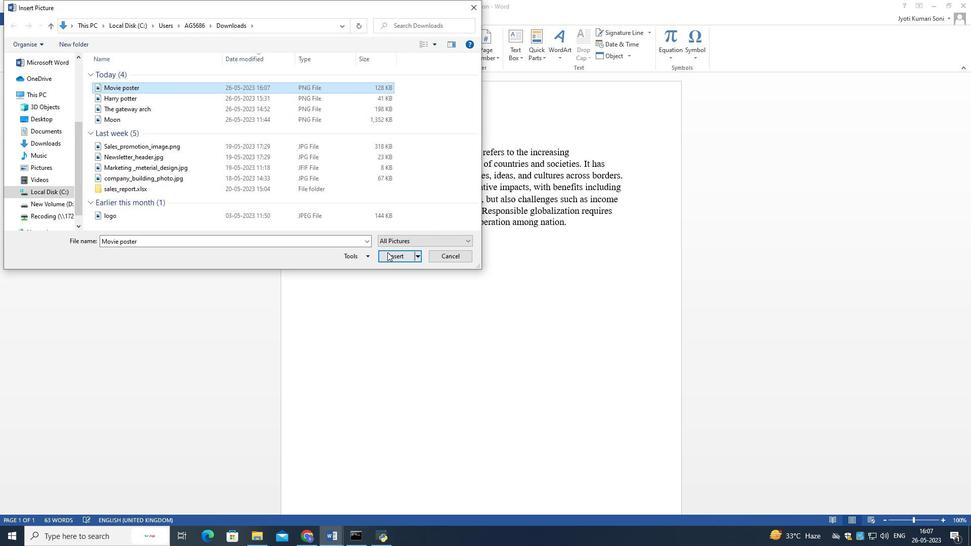 
Action: Mouse pressed left at (391, 259)
Screenshot: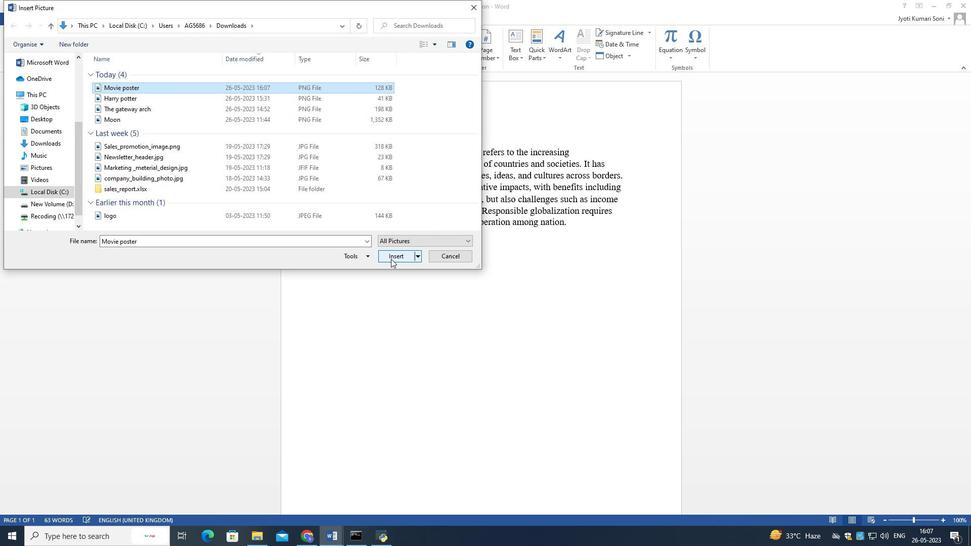 
Action: Mouse moved to (919, 38)
Screenshot: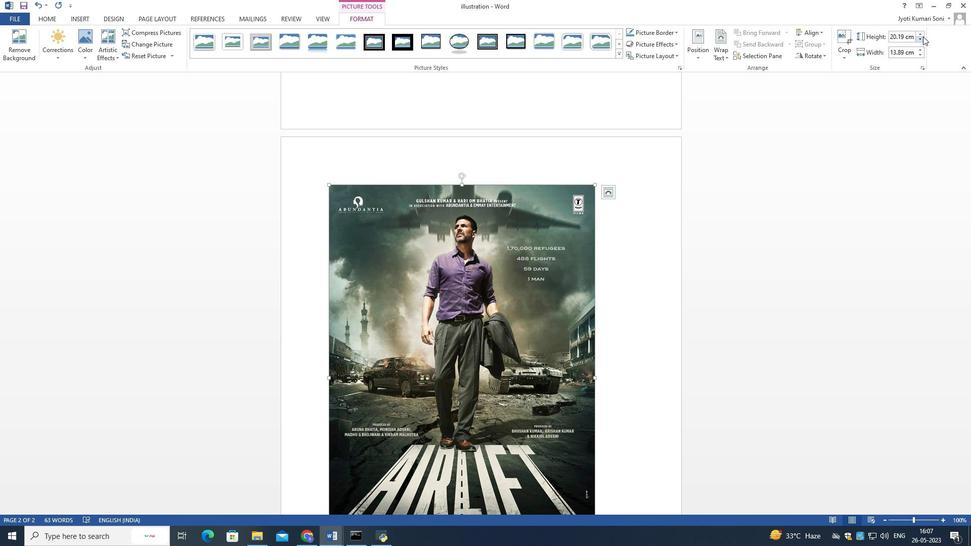 
Action: Mouse pressed left at (919, 38)
Screenshot: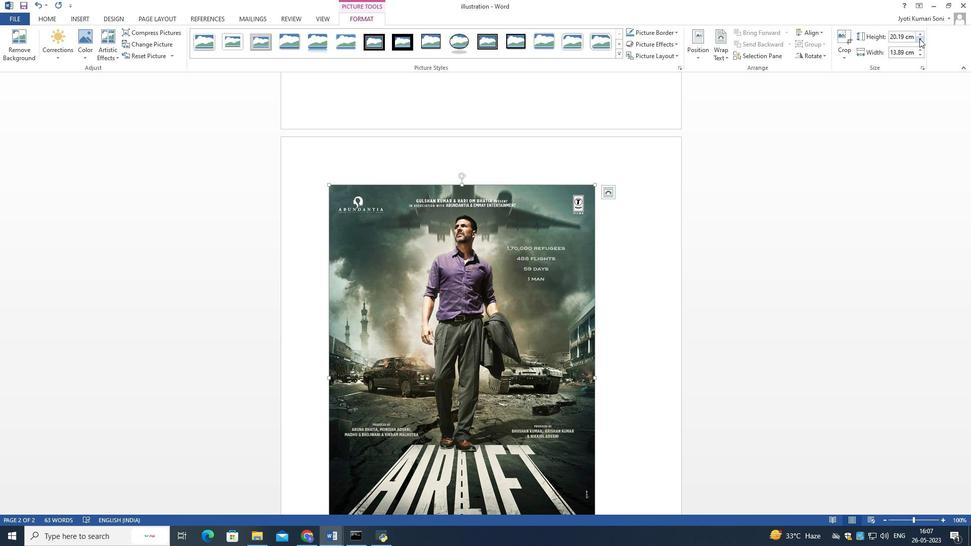 
Action: Mouse moved to (915, 38)
Screenshot: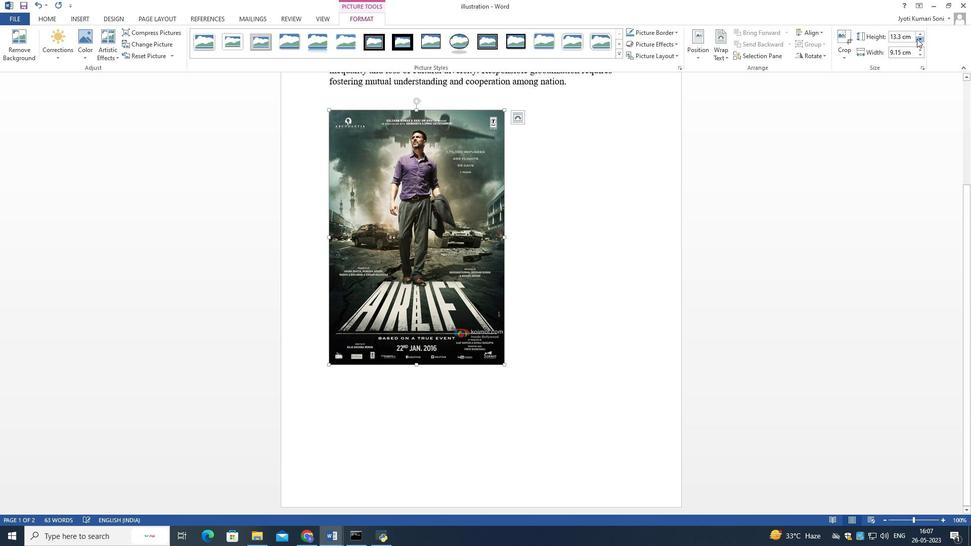 
Action: Mouse pressed left at (915, 38)
Screenshot: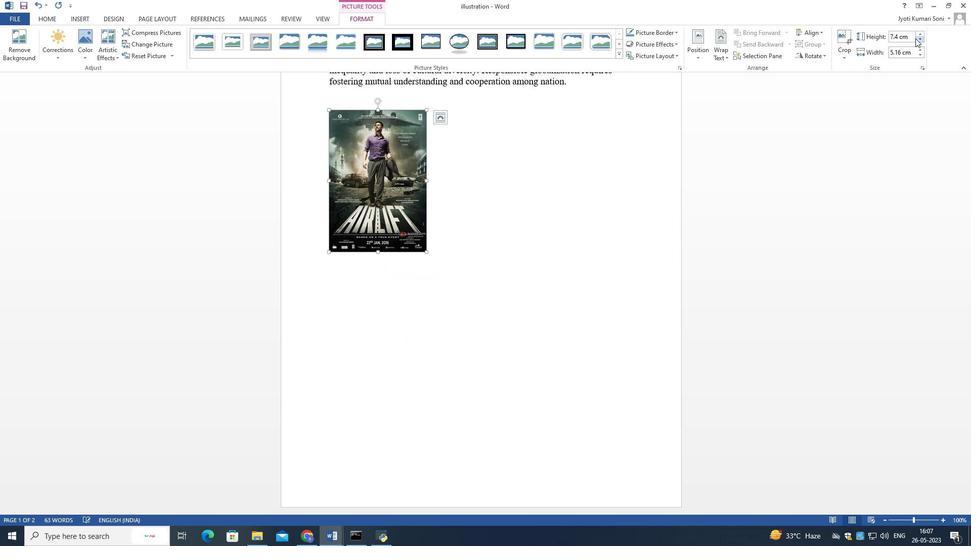 
Action: Mouse pressed left at (915, 38)
Screenshot: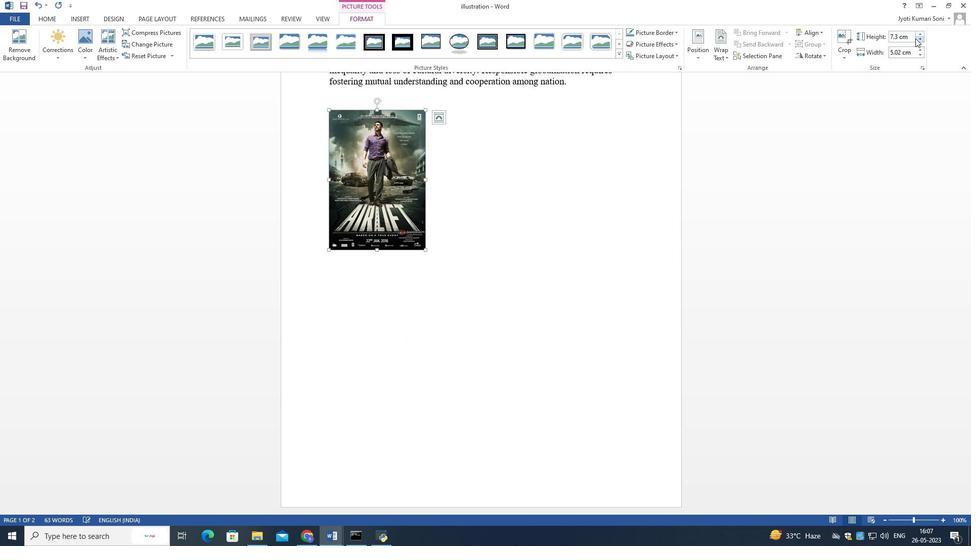 
Action: Mouse pressed left at (915, 38)
Screenshot: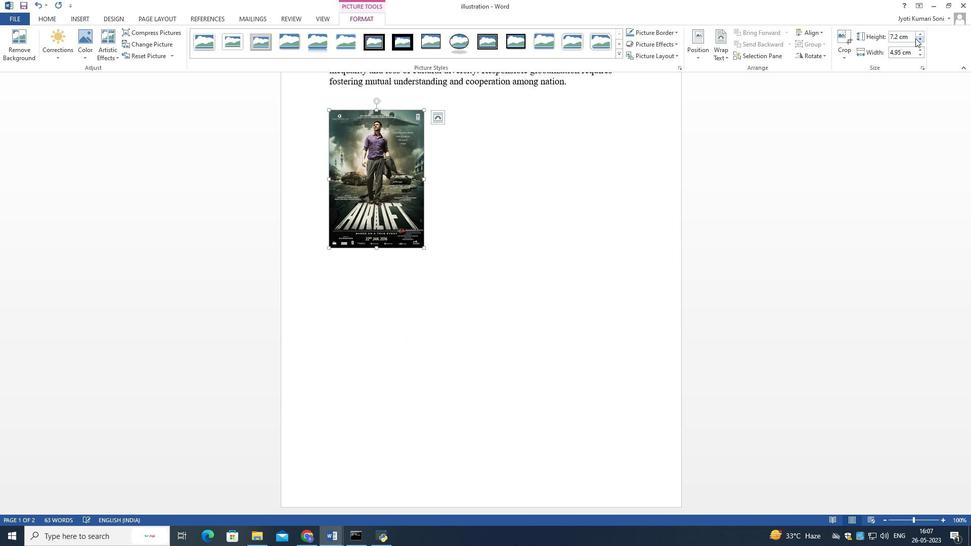 
Action: Mouse pressed left at (915, 38)
Screenshot: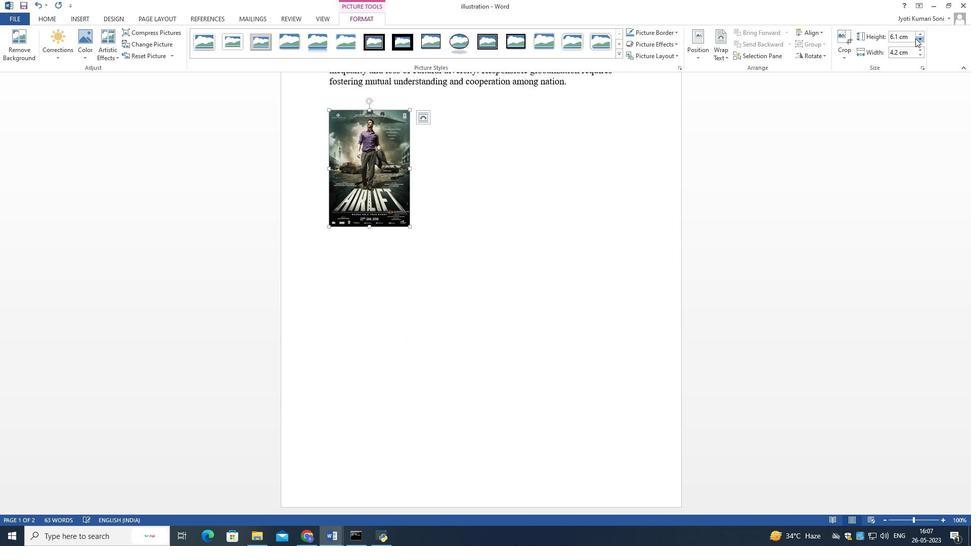 
Action: Mouse pressed left at (915, 38)
Screenshot: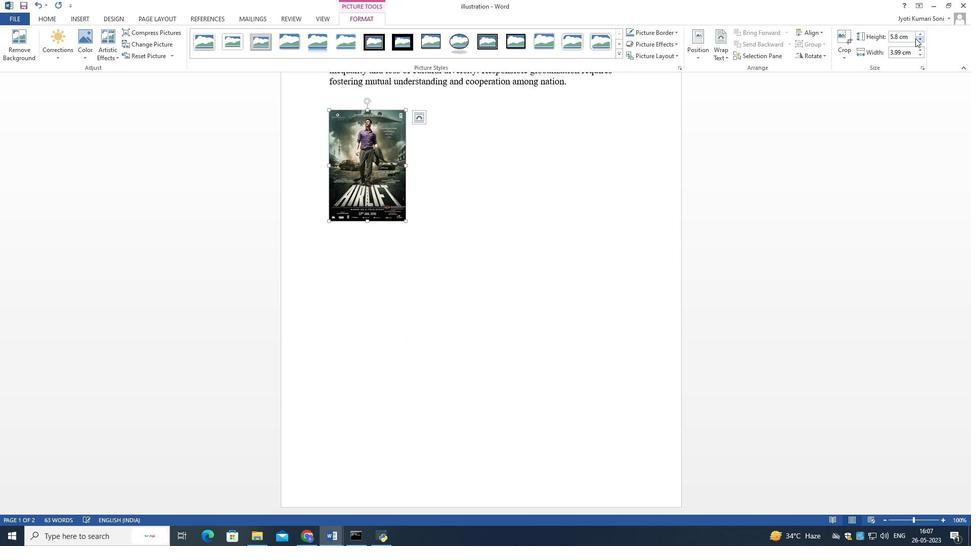 
Action: Mouse pressed left at (915, 38)
Screenshot: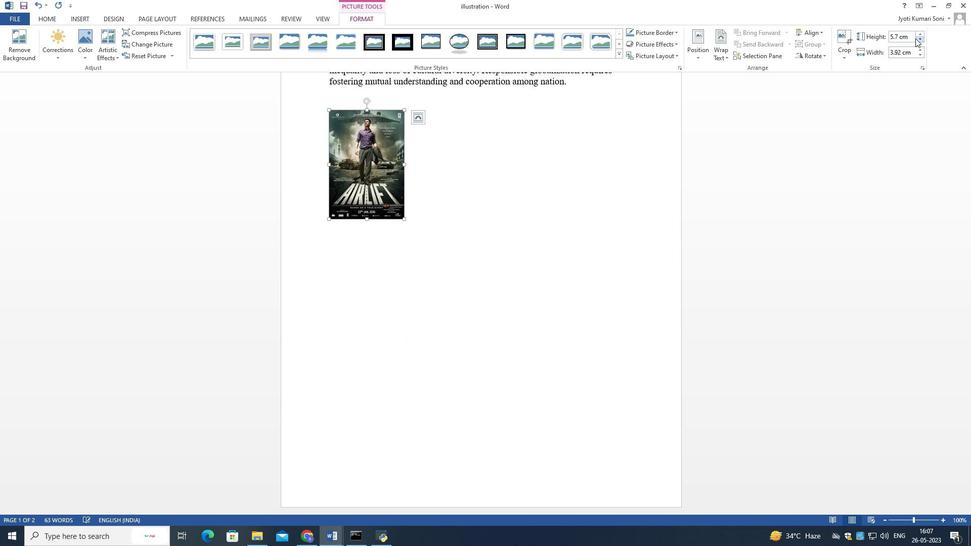
Action: Mouse pressed left at (915, 38)
Screenshot: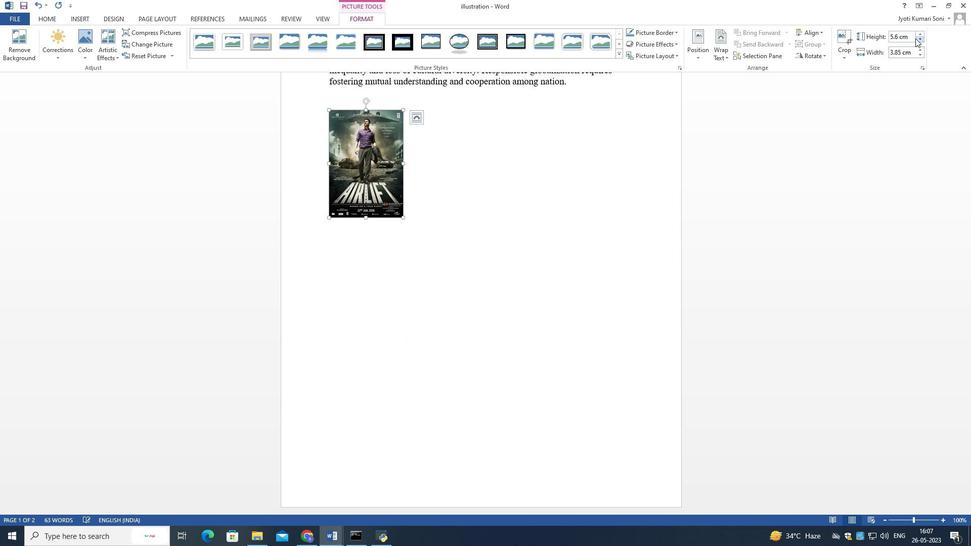 
Action: Mouse pressed left at (915, 38)
Screenshot: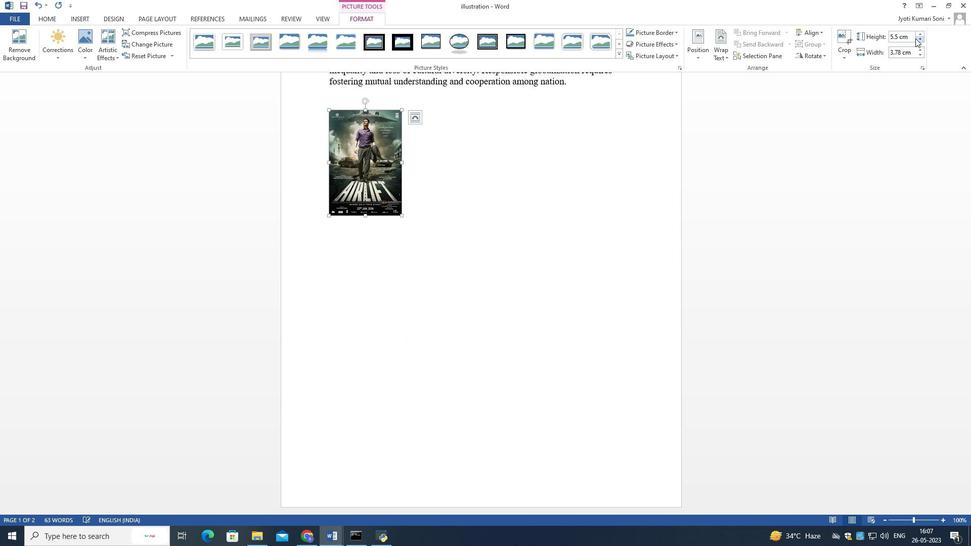 
Action: Mouse pressed left at (915, 38)
Screenshot: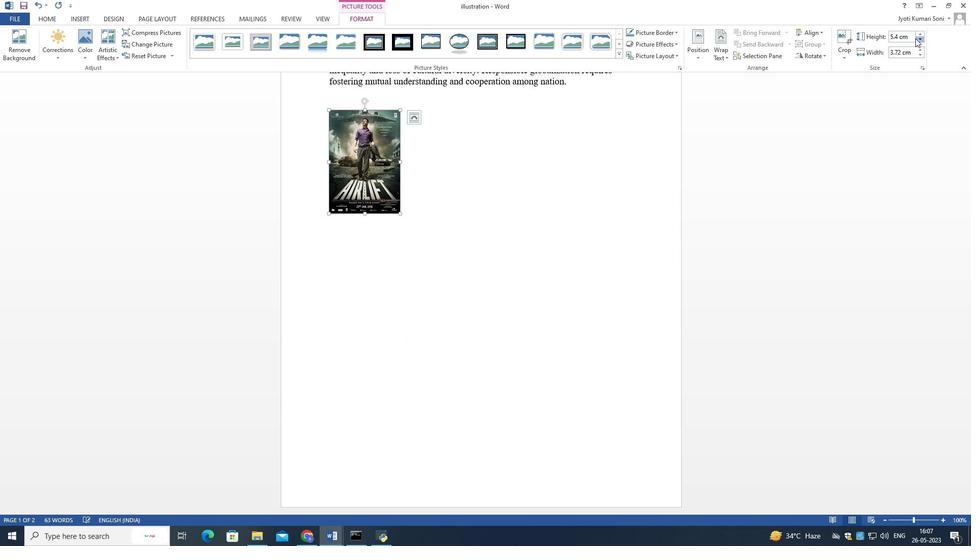 
Action: Mouse pressed left at (915, 38)
Screenshot: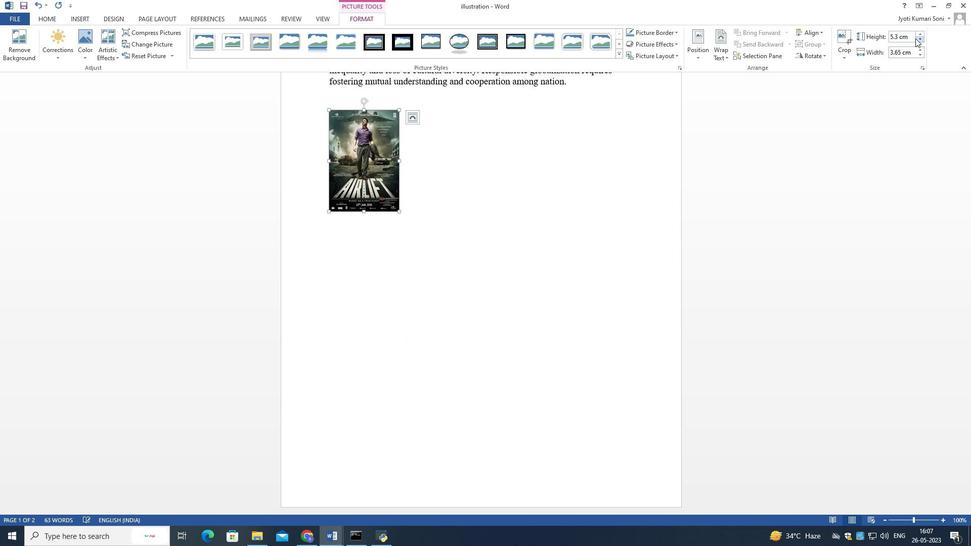 
Action: Mouse pressed left at (915, 38)
Screenshot: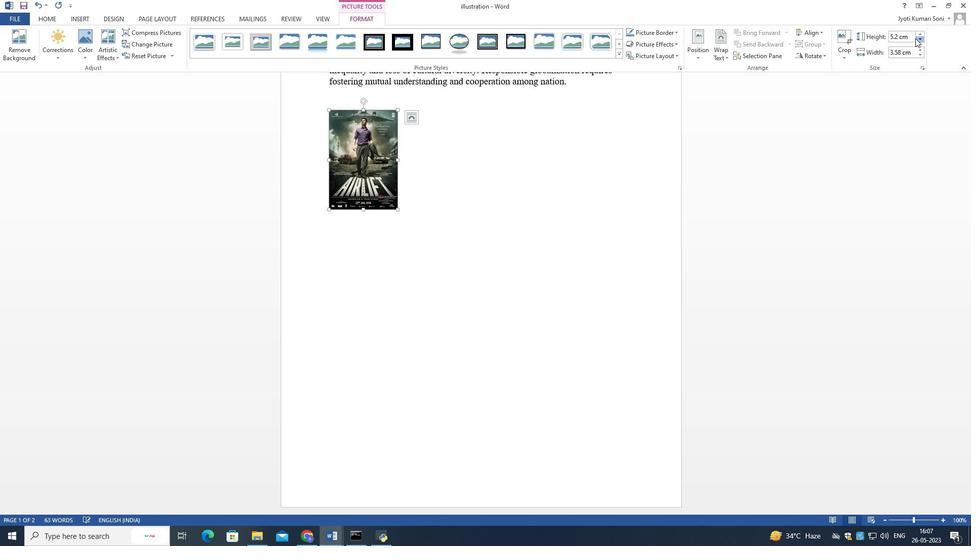 
Action: Mouse pressed left at (915, 38)
Screenshot: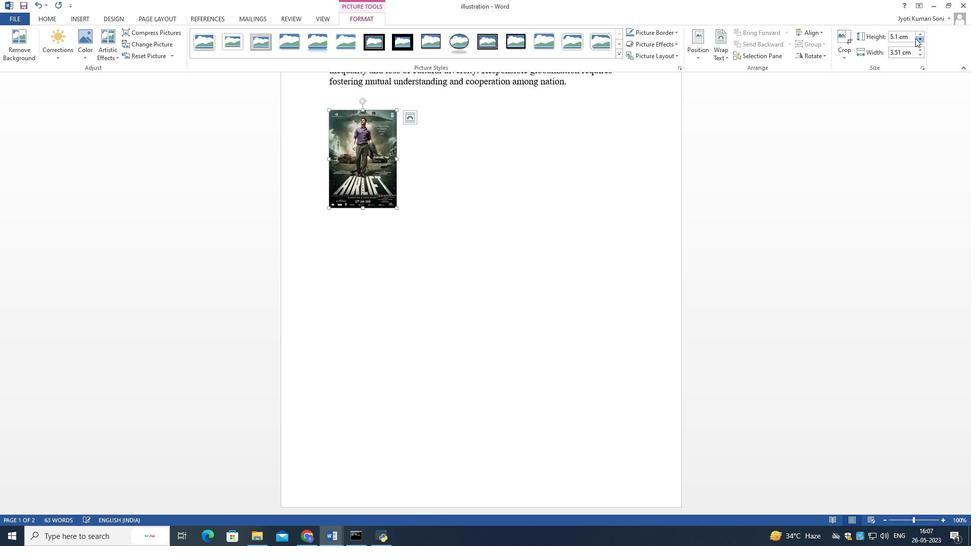 
Action: Mouse pressed left at (915, 38)
Screenshot: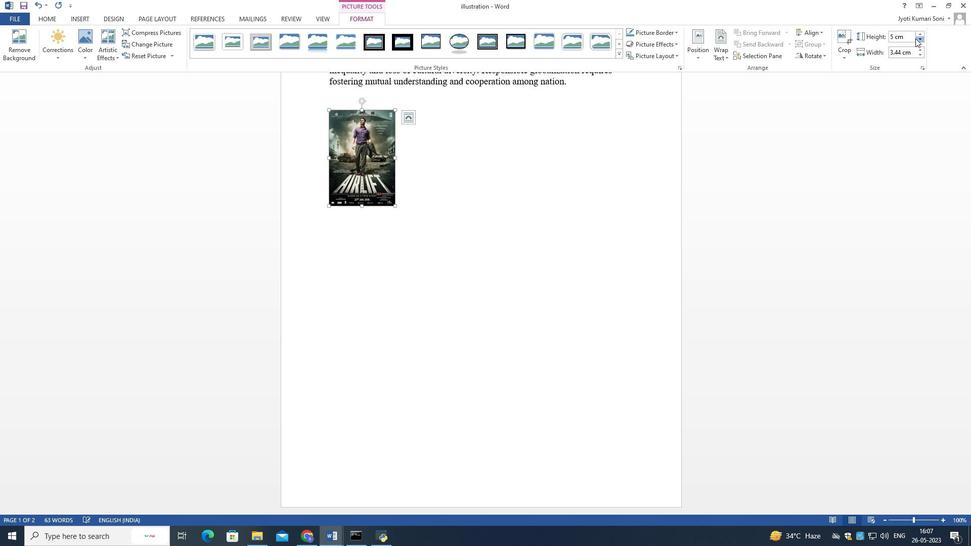 
Action: Mouse pressed left at (915, 38)
Screenshot: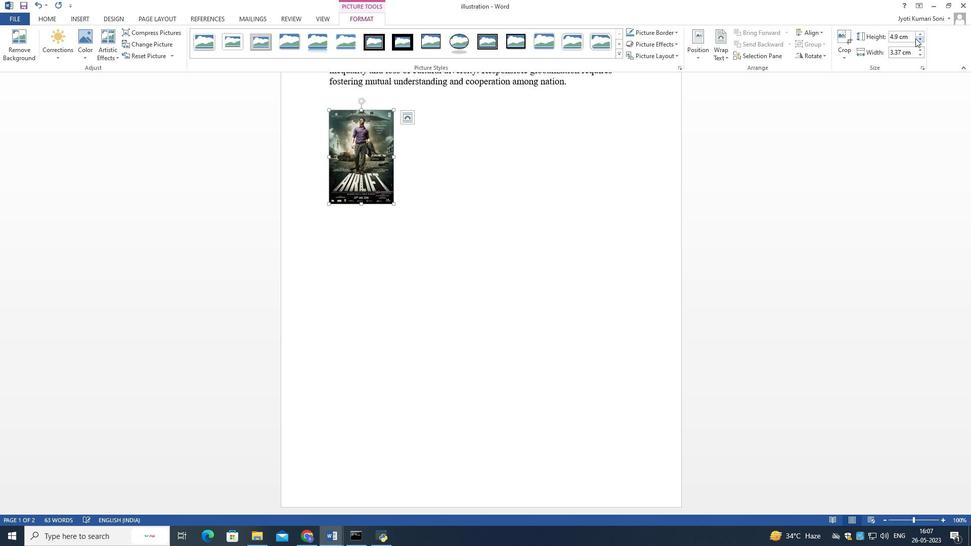 
Action: Mouse pressed left at (915, 38)
Screenshot: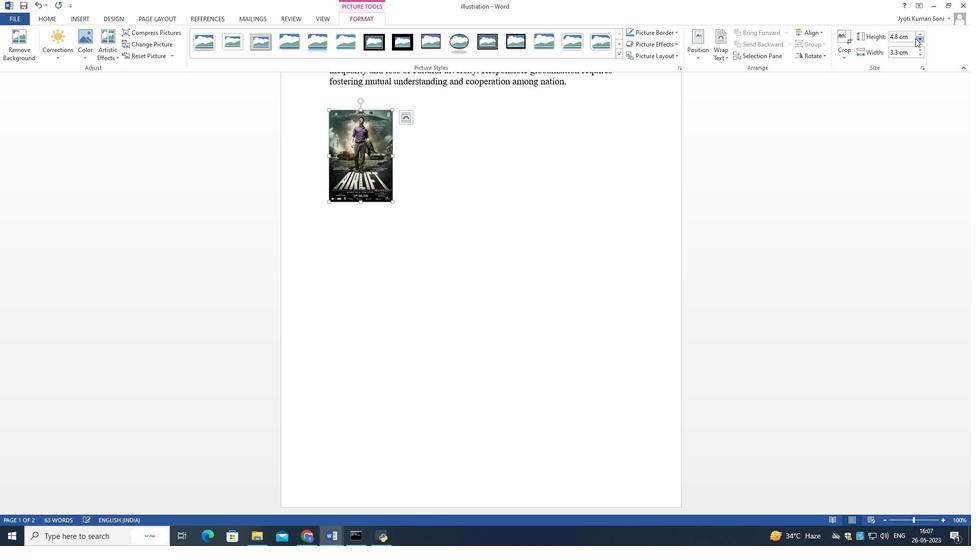 
Action: Mouse moved to (915, 38)
Screenshot: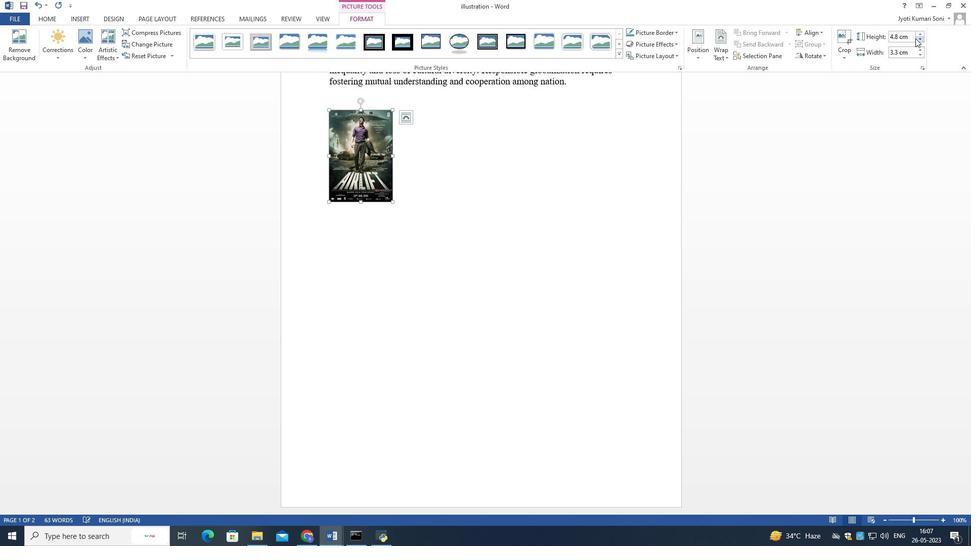 
Action: Mouse pressed left at (915, 38)
Screenshot: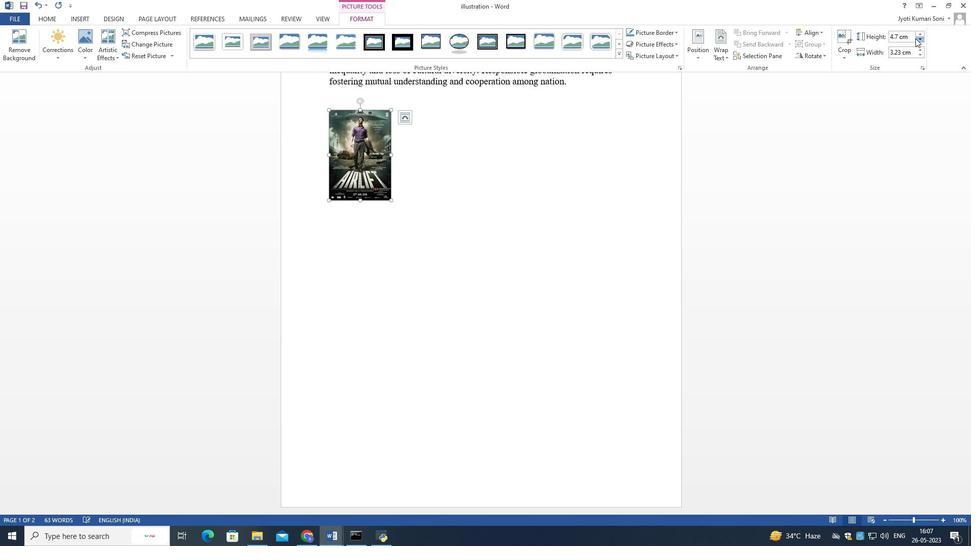 
Action: Mouse pressed left at (915, 38)
Screenshot: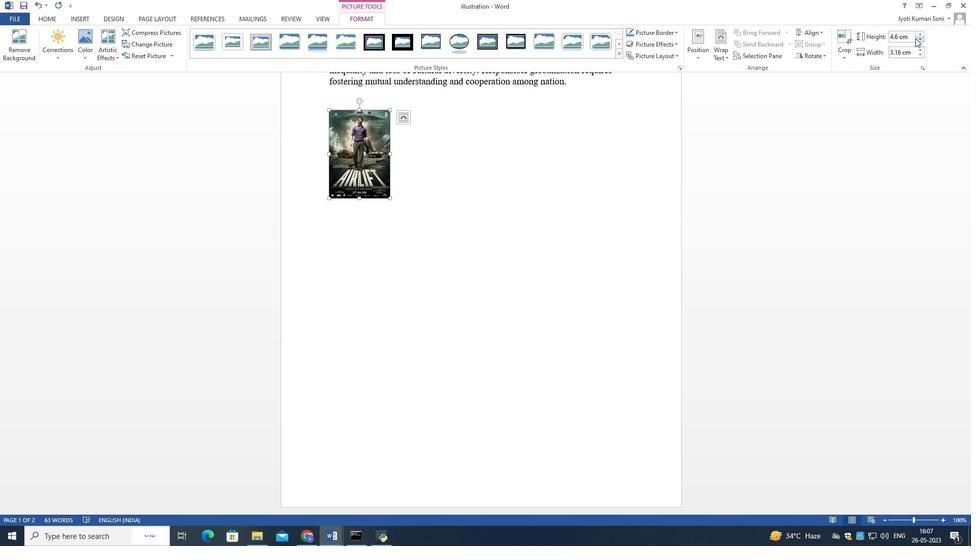 
Action: Mouse pressed left at (915, 38)
Screenshot: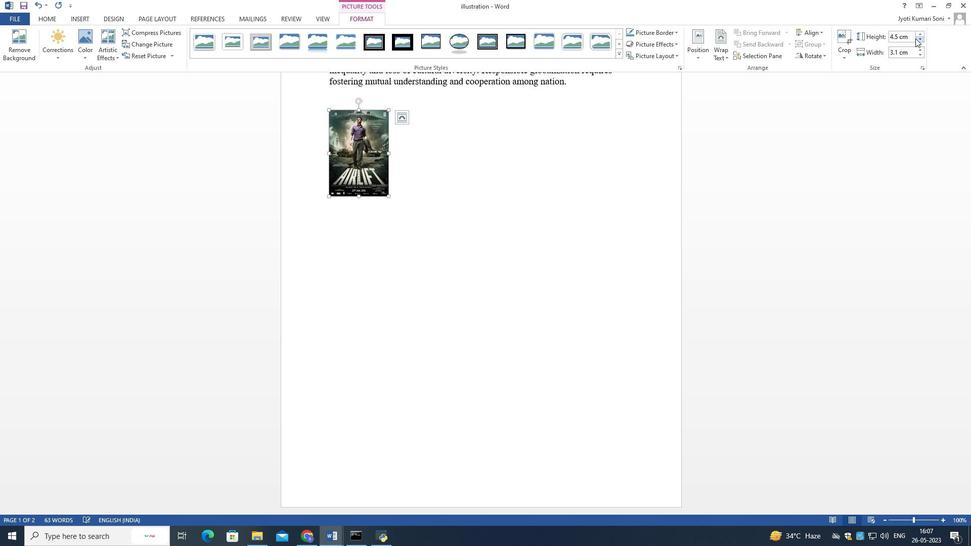 
Action: Mouse pressed left at (915, 38)
Screenshot: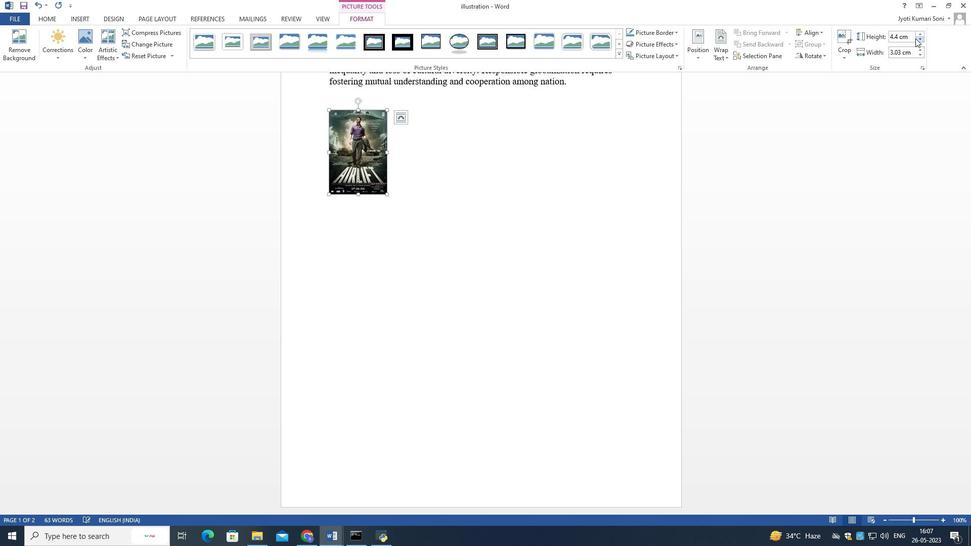 
Action: Mouse pressed left at (915, 38)
Screenshot: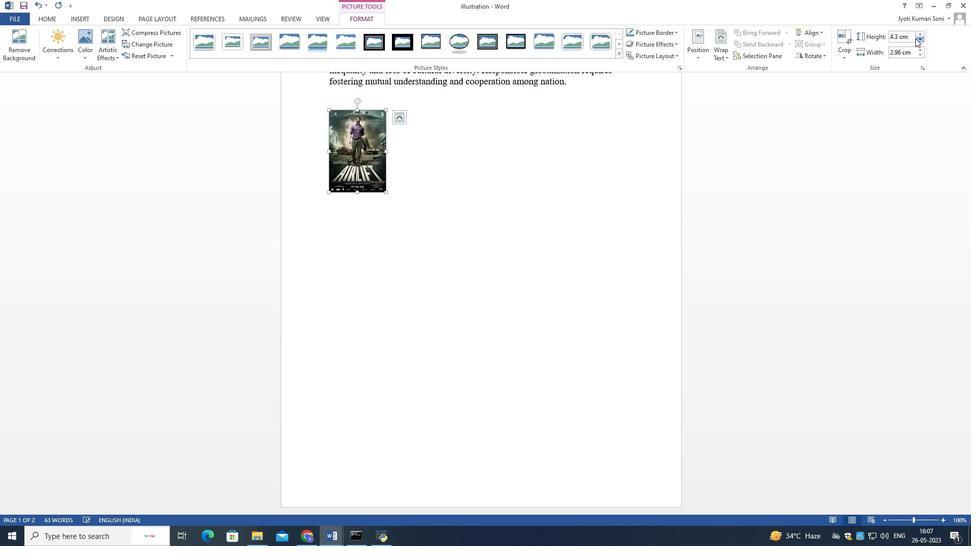 
Action: Mouse pressed left at (915, 38)
Screenshot: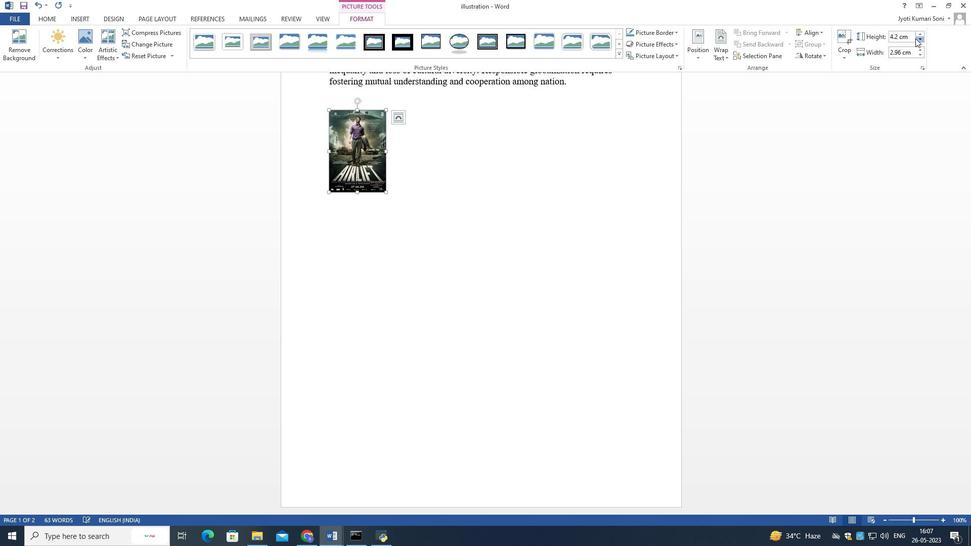 
Action: Mouse pressed left at (915, 38)
Screenshot: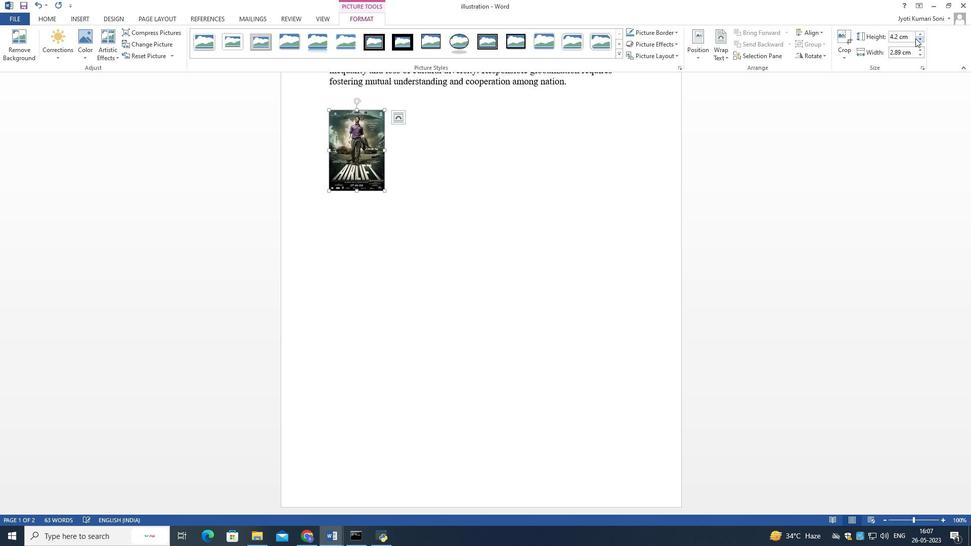 
Action: Mouse pressed left at (915, 38)
Screenshot: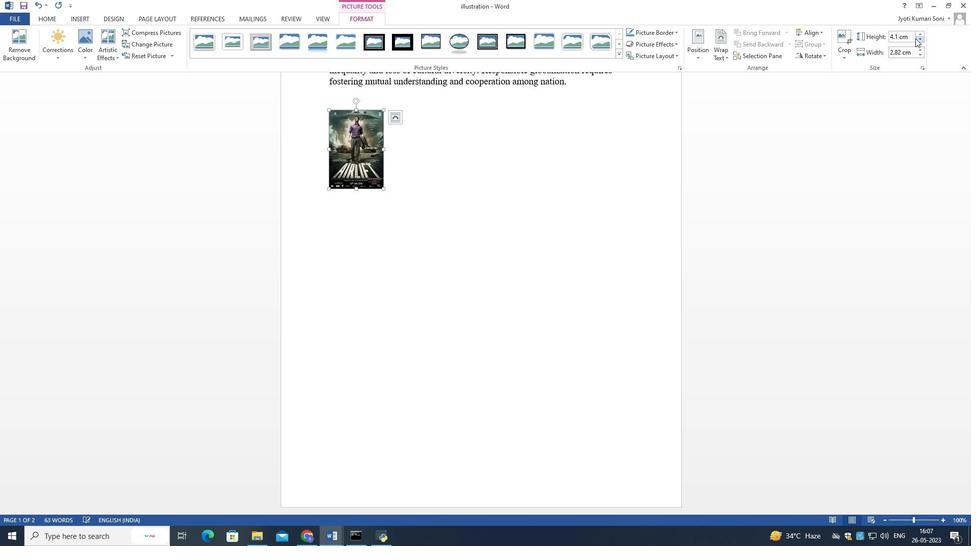 
Action: Mouse pressed left at (915, 38)
Screenshot: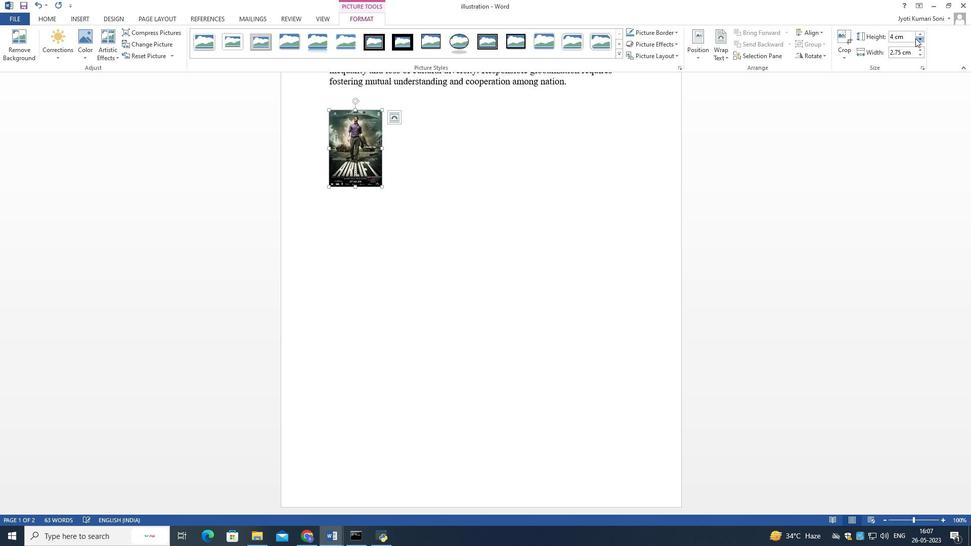 
Action: Mouse pressed left at (915, 38)
Screenshot: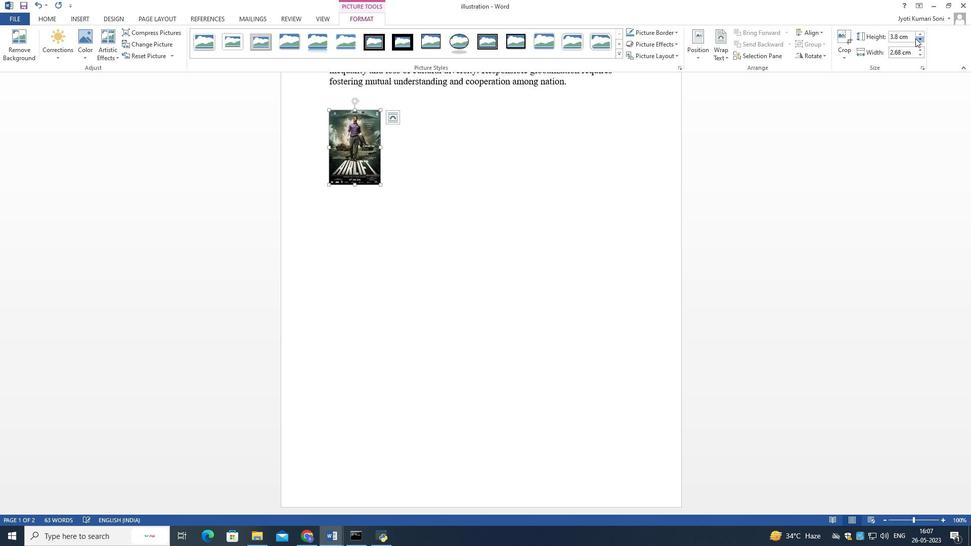 
Action: Mouse pressed left at (915, 38)
Screenshot: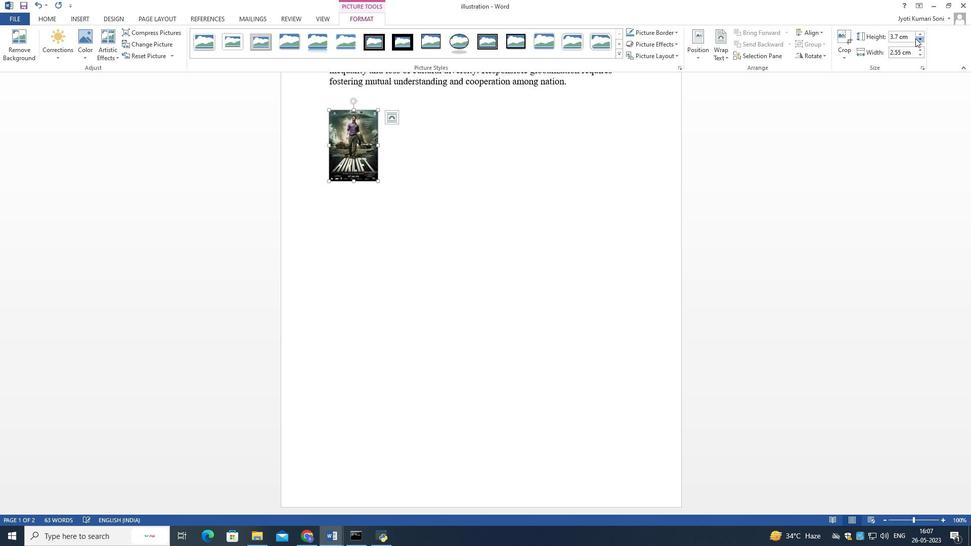 
Action: Mouse pressed left at (915, 38)
Screenshot: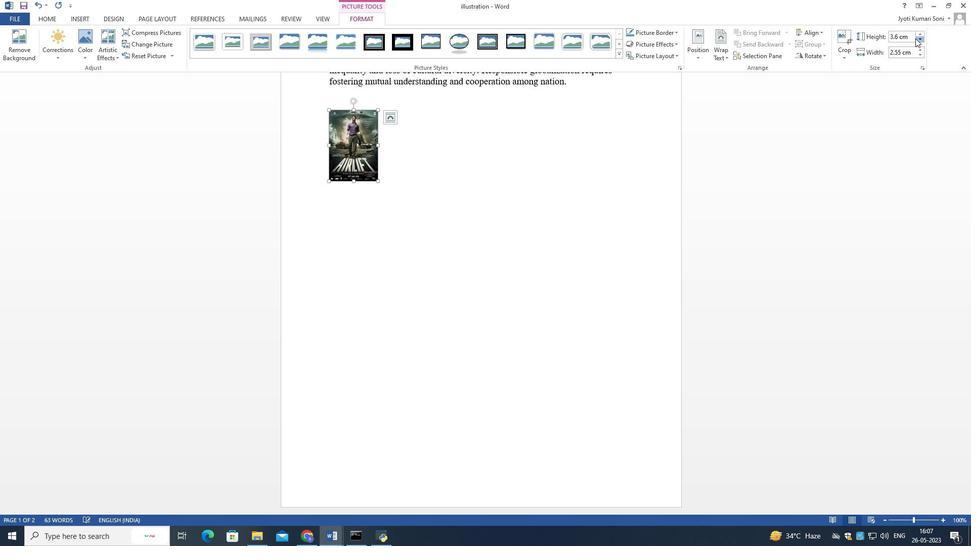 
Action: Mouse pressed left at (915, 38)
Screenshot: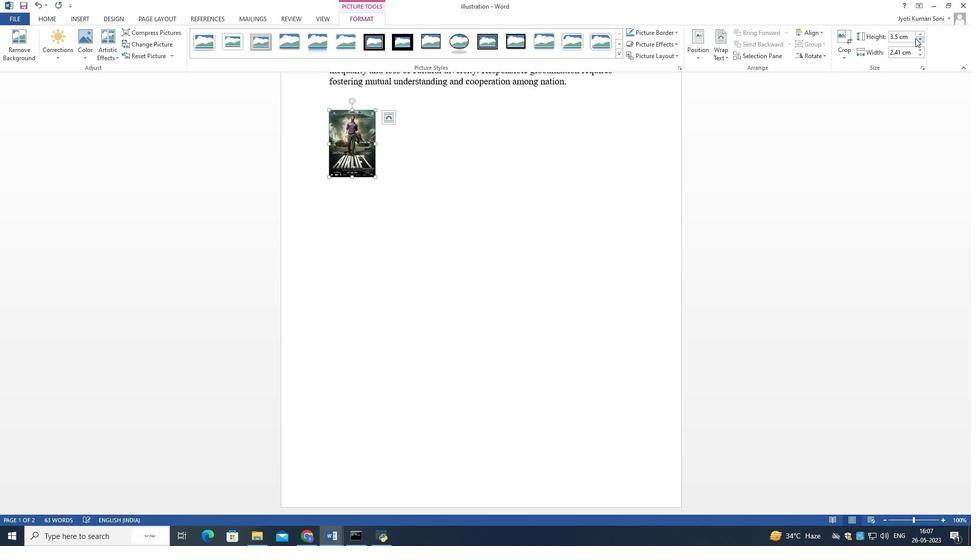 
Action: Mouse pressed left at (915, 38)
Screenshot: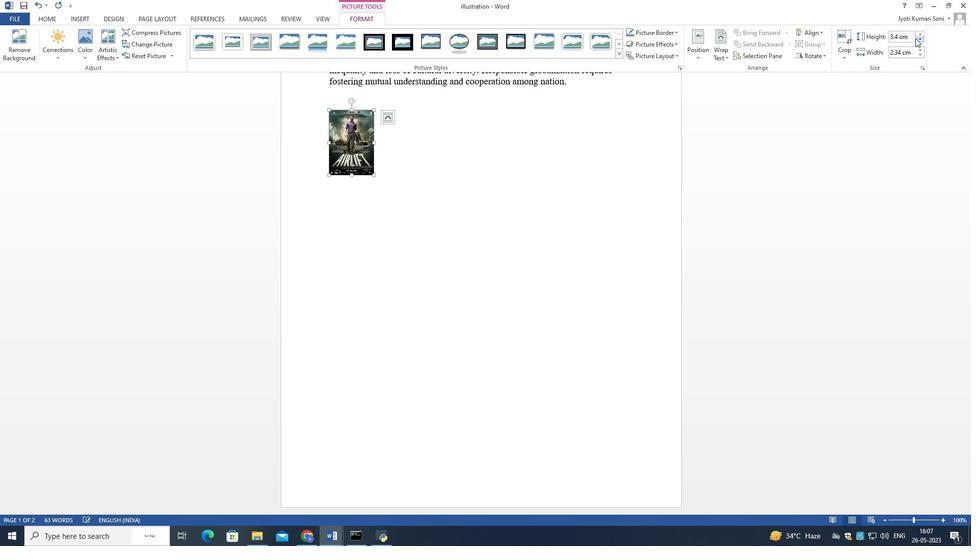
Action: Mouse moved to (423, 254)
Screenshot: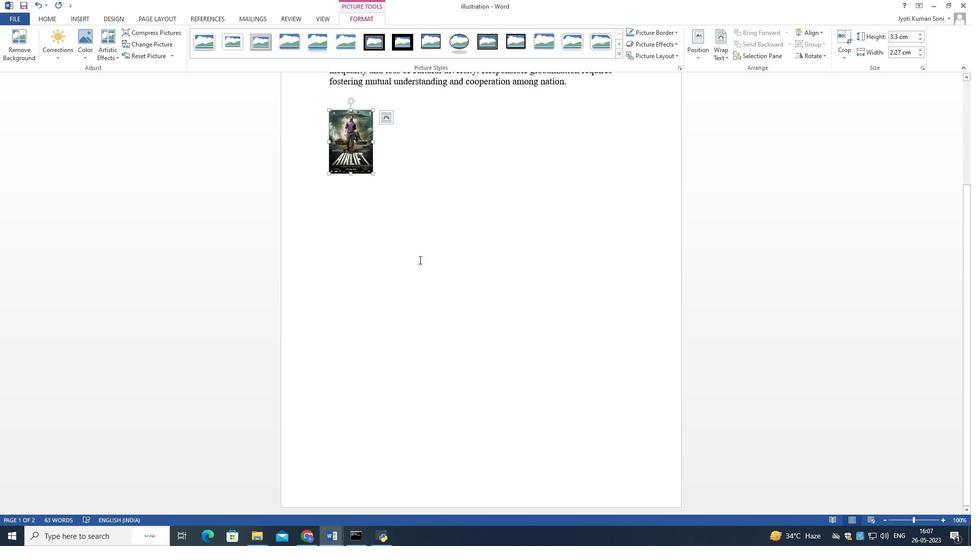 
Action: Mouse scrolled (423, 255) with delta (0, 0)
Screenshot: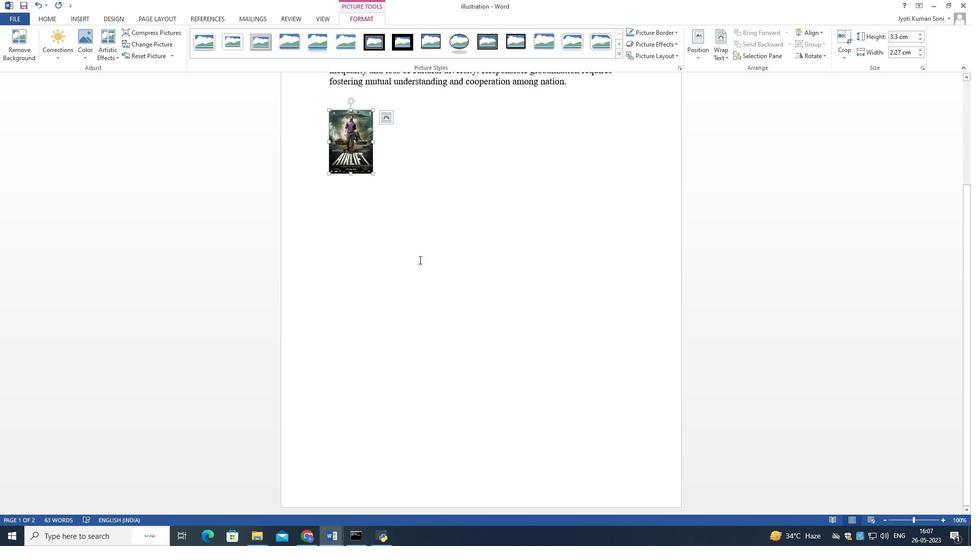 
Action: Mouse moved to (424, 253)
Screenshot: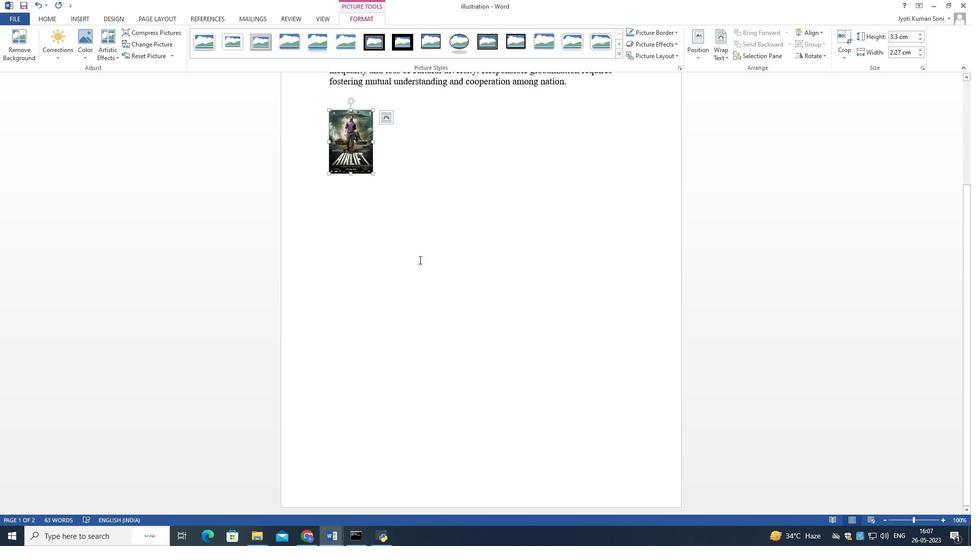 
Action: Mouse scrolled (424, 253) with delta (0, 0)
Screenshot: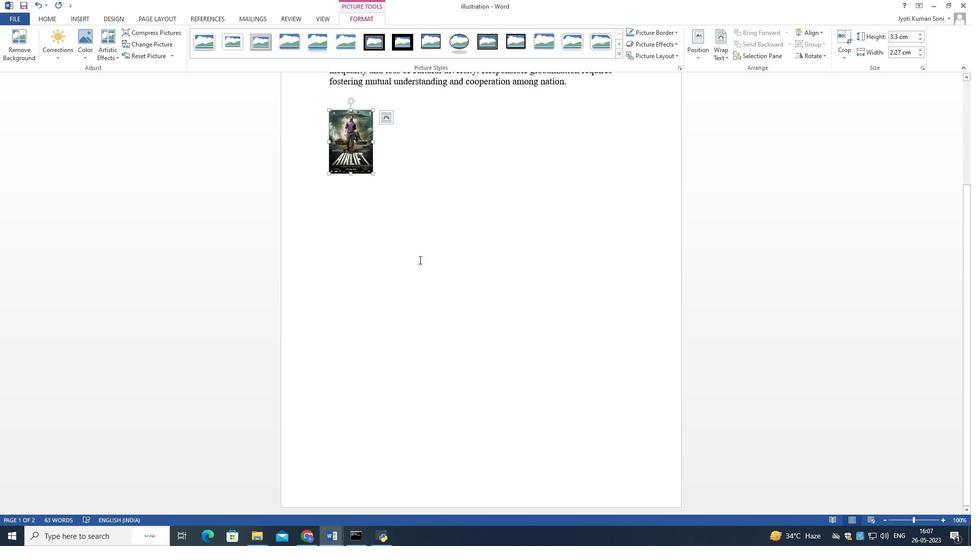 
Action: Mouse moved to (424, 252)
Screenshot: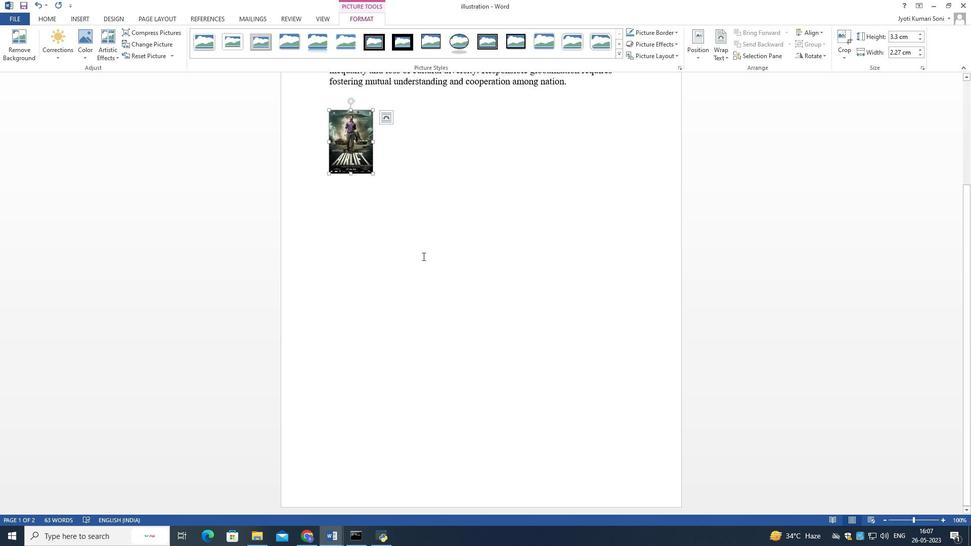 
Action: Mouse scrolled (424, 252) with delta (0, 0)
Screenshot: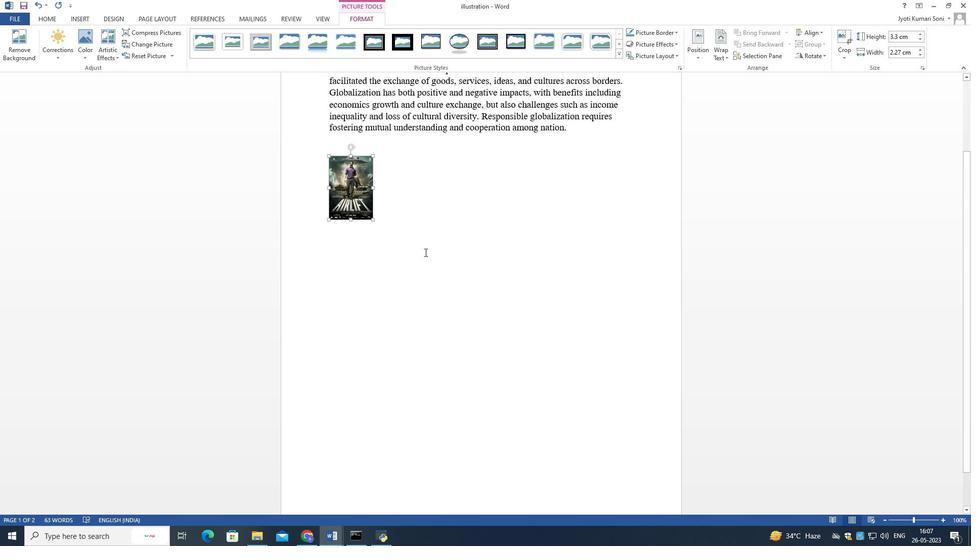 
Action: Mouse scrolled (424, 252) with delta (0, 0)
Screenshot: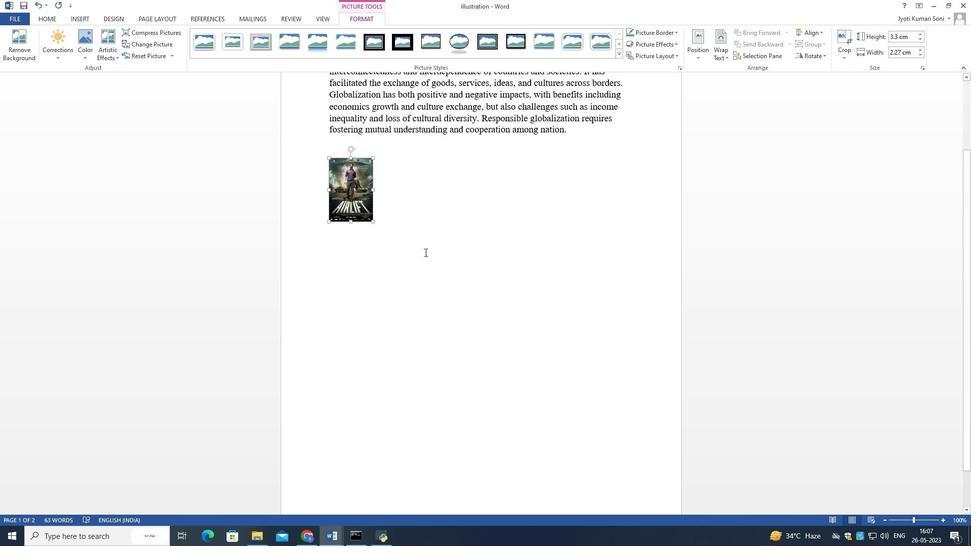 
Action: Mouse scrolled (424, 252) with delta (0, 0)
Screenshot: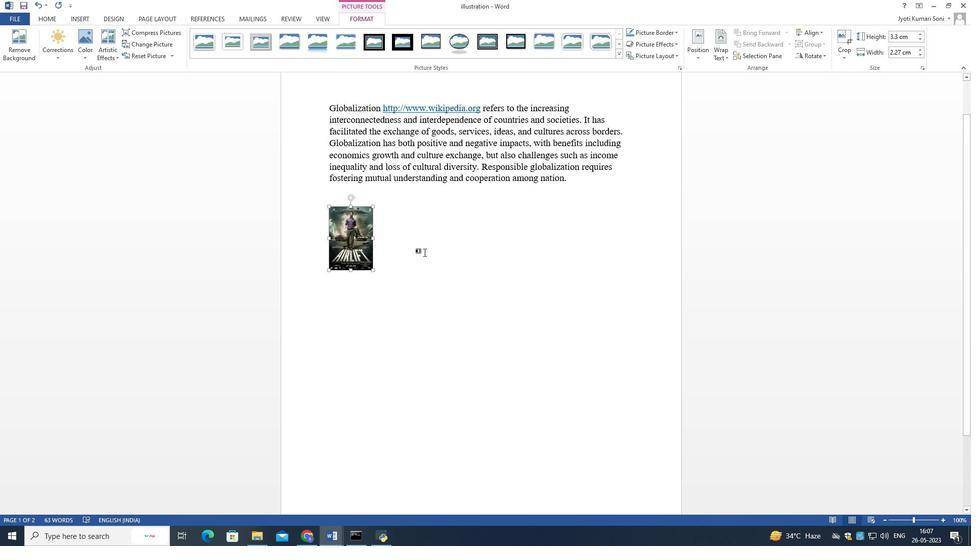 
Action: Mouse pressed left at (424, 252)
Screenshot: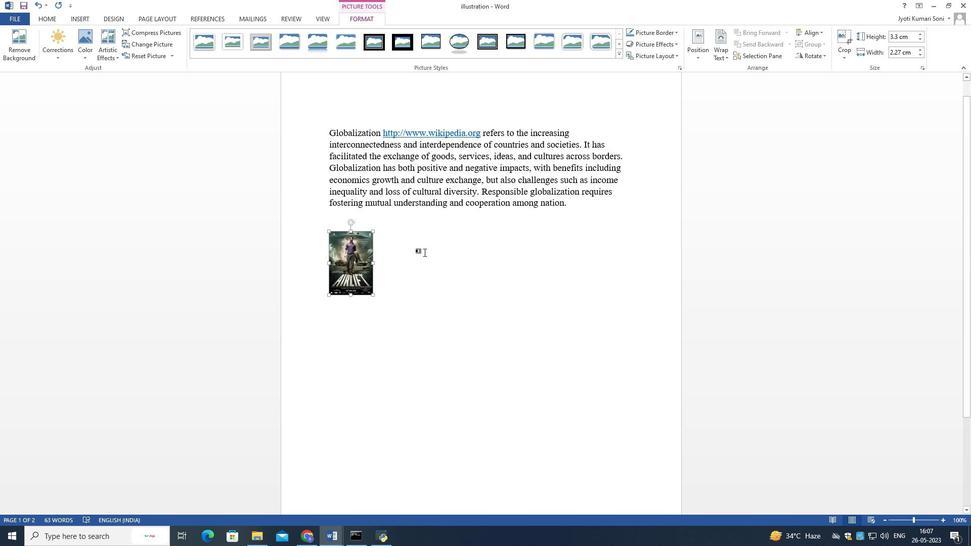 
Action: Mouse moved to (349, 260)
Screenshot: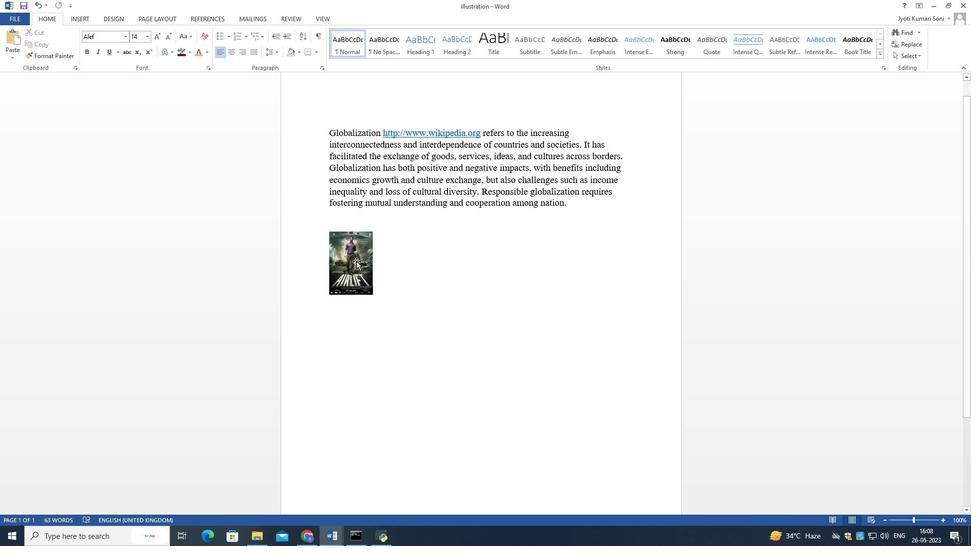 
Action: Mouse pressed left at (349, 260)
Screenshot: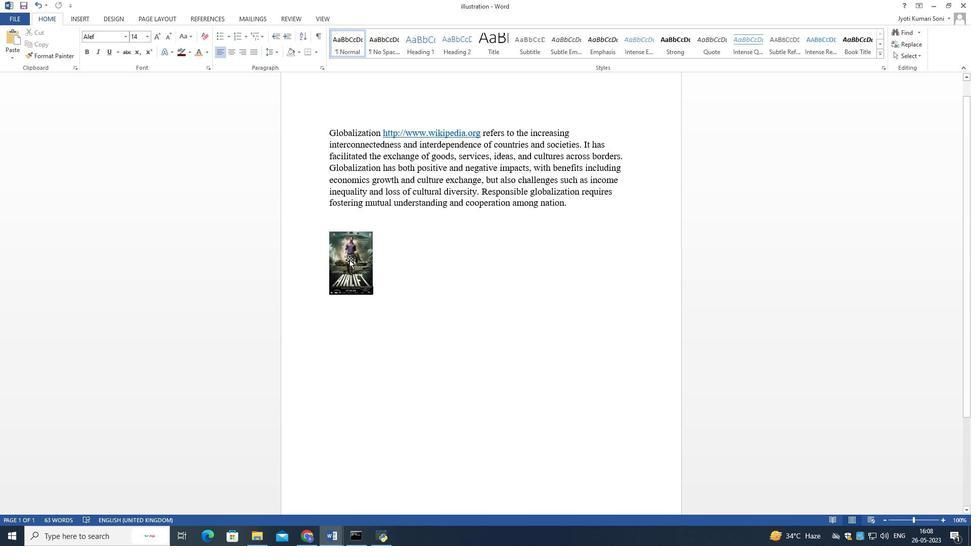 
Action: Mouse moved to (361, 268)
Screenshot: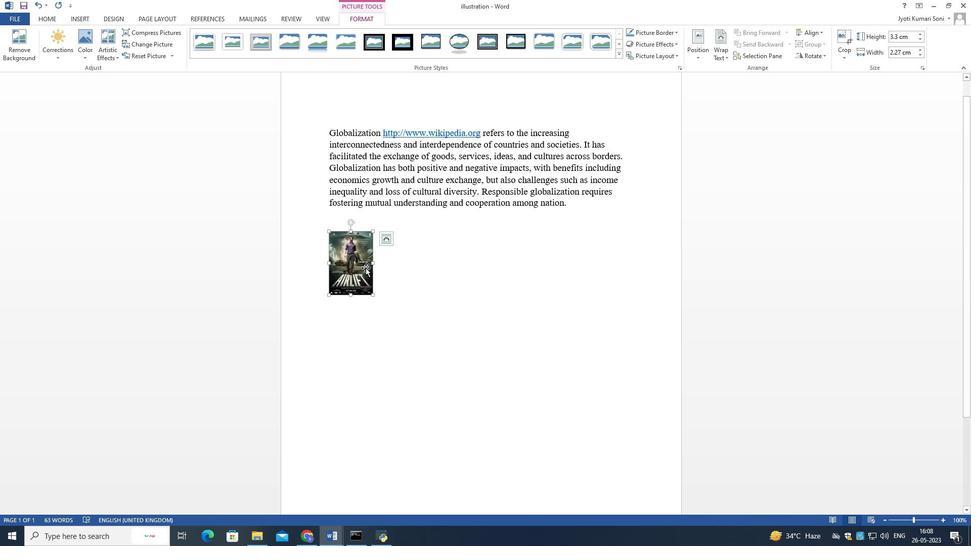 
Action: Mouse pressed left at (361, 268)
Screenshot: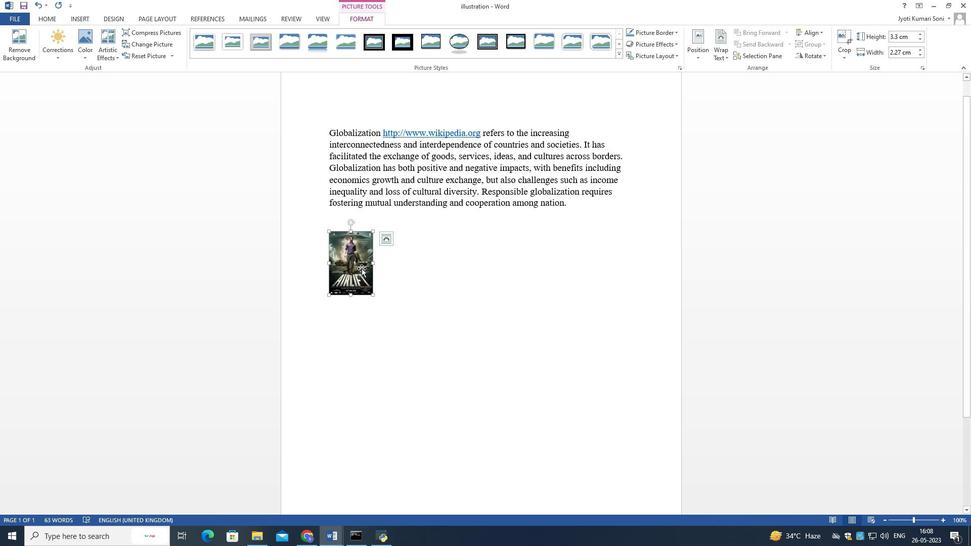 
Action: Mouse moved to (372, 284)
Screenshot: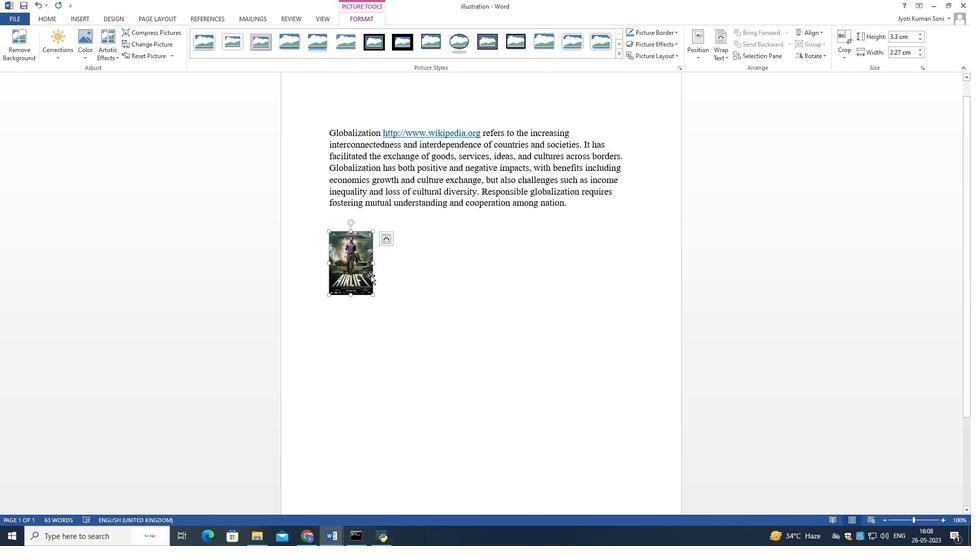 
